 Task: Search one way flight ticket for 1 adult, 6 children, 1 infant in seat and 1 infant on lap in business from Fairbanks: Fairbanks International Airport to Jacksonville: Albert J. Ellis Airport on 5-3-2023. Choice of flights is Singapure airlines. Number of bags: 2 carry on bags. Price is upto 80000. Outbound departure time preference is 19:15.
Action: Mouse moved to (264, 347)
Screenshot: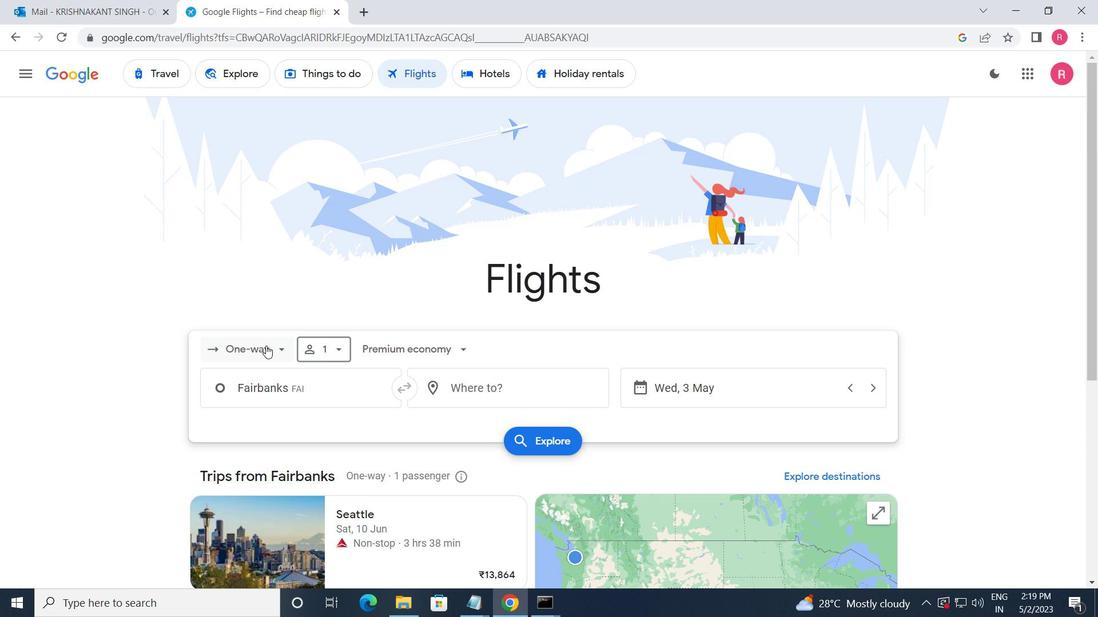 
Action: Mouse pressed left at (264, 347)
Screenshot: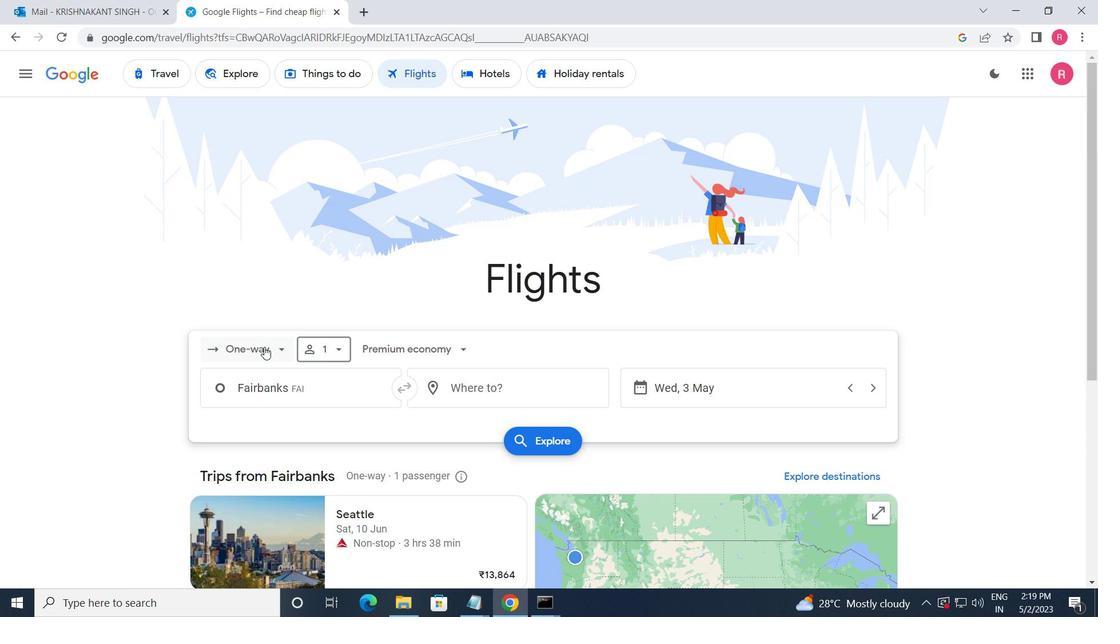 
Action: Mouse moved to (263, 420)
Screenshot: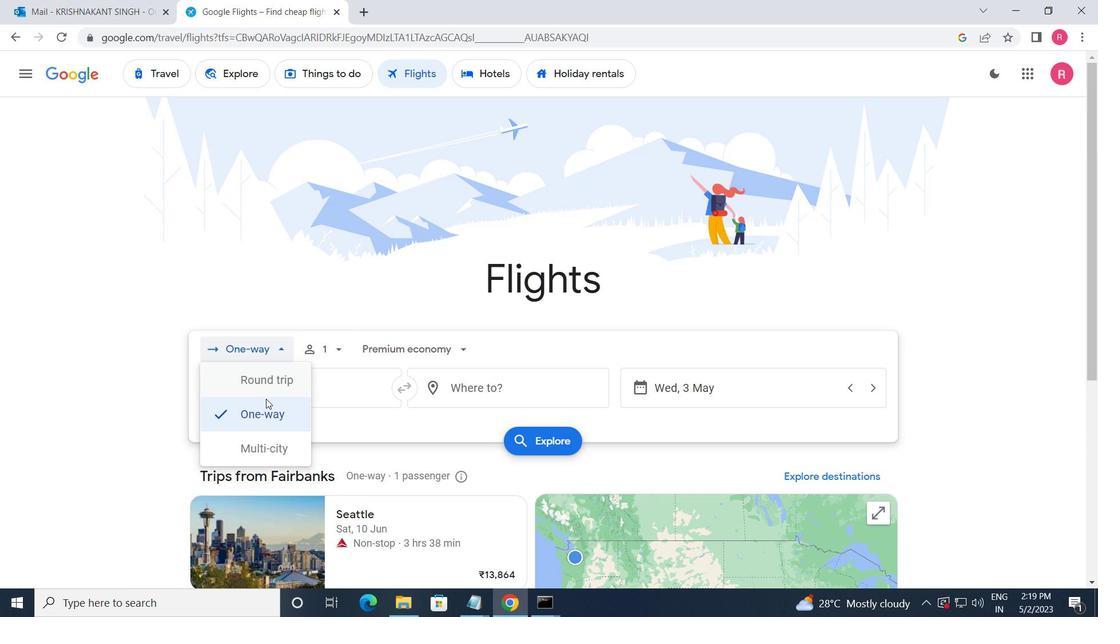 
Action: Mouse pressed left at (263, 420)
Screenshot: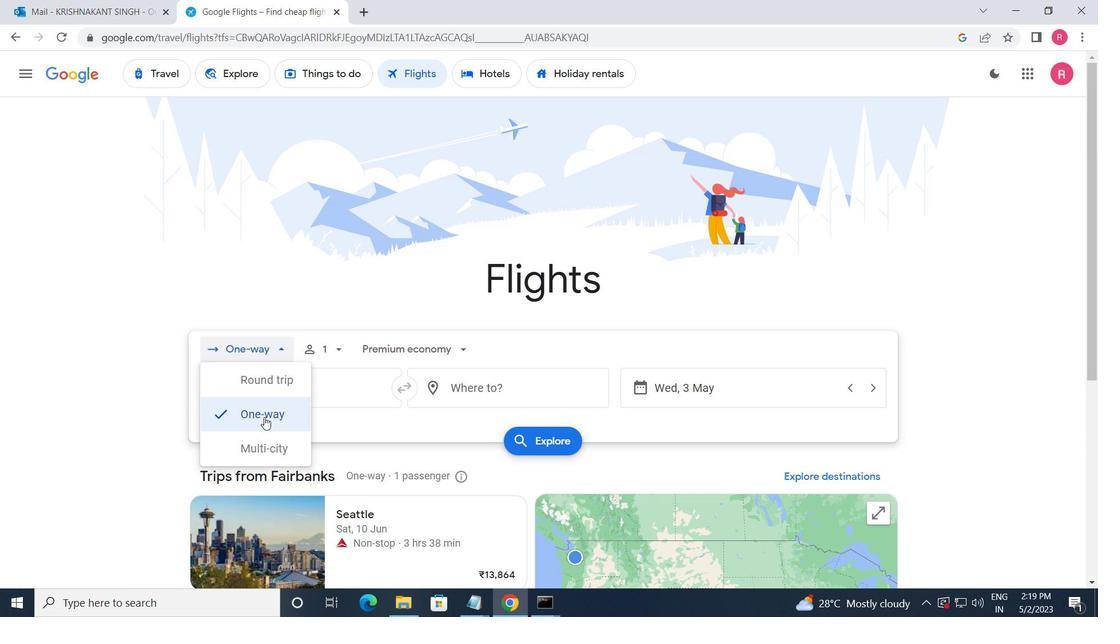 
Action: Mouse moved to (315, 340)
Screenshot: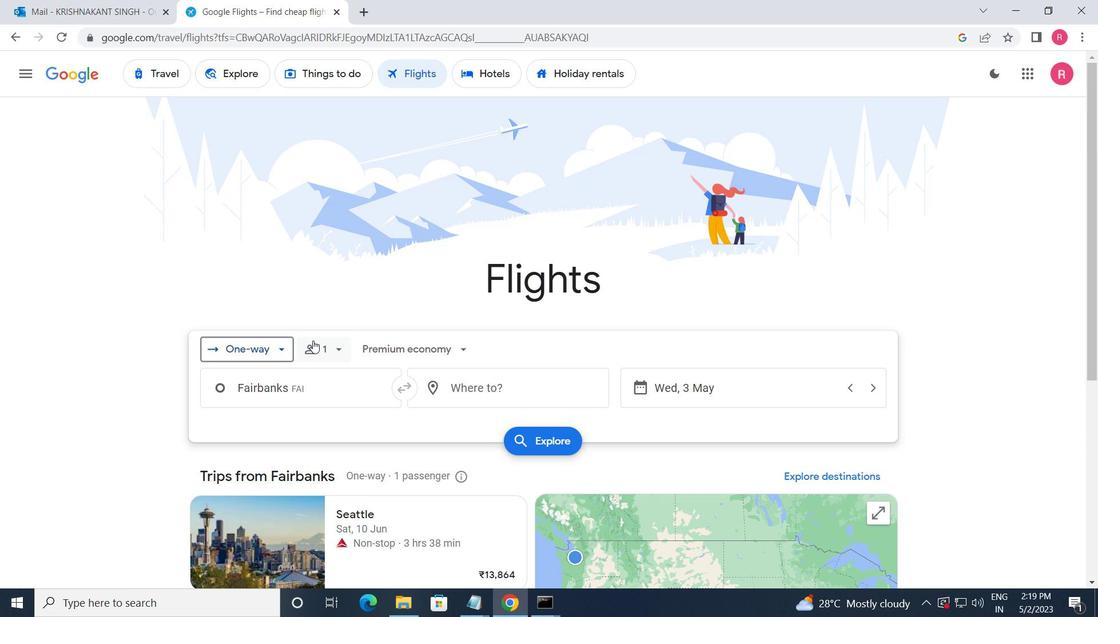 
Action: Mouse pressed left at (315, 340)
Screenshot: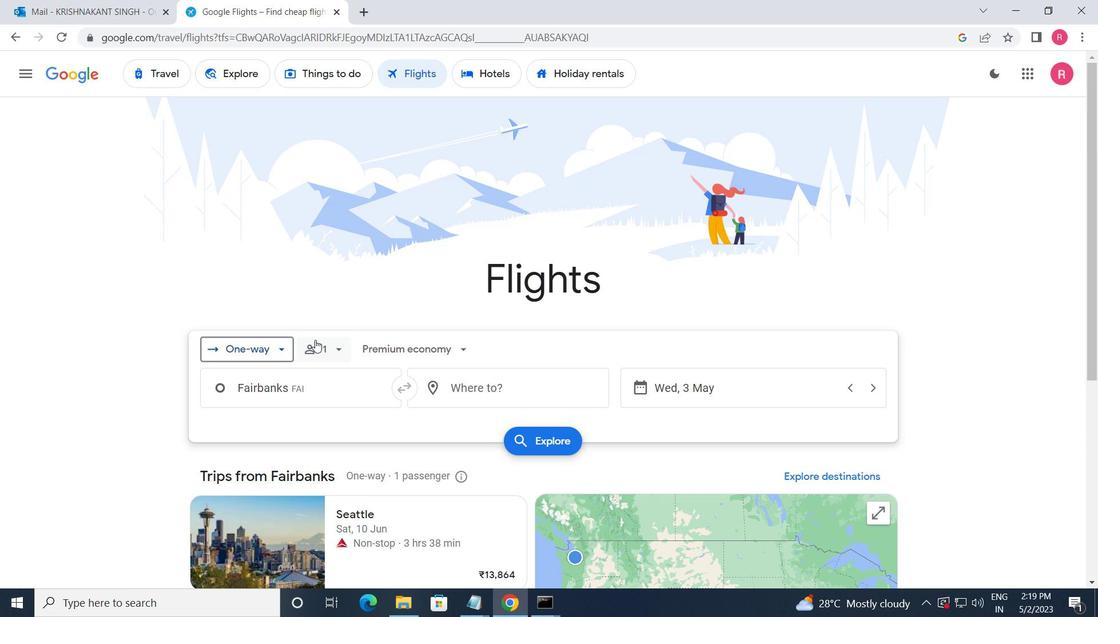
Action: Mouse moved to (447, 427)
Screenshot: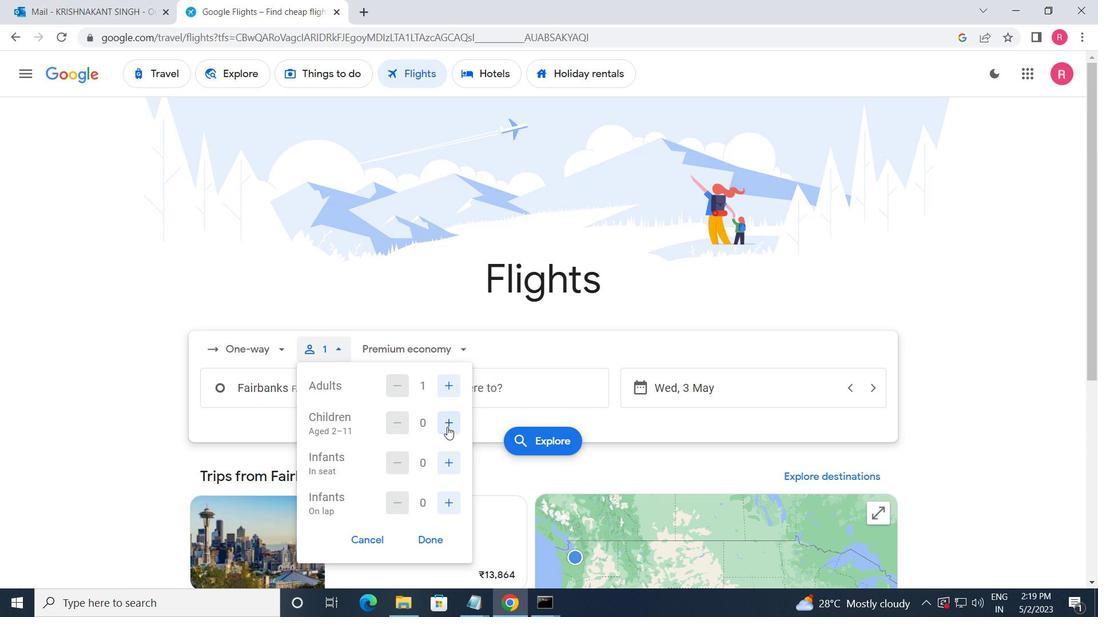 
Action: Mouse pressed left at (447, 427)
Screenshot: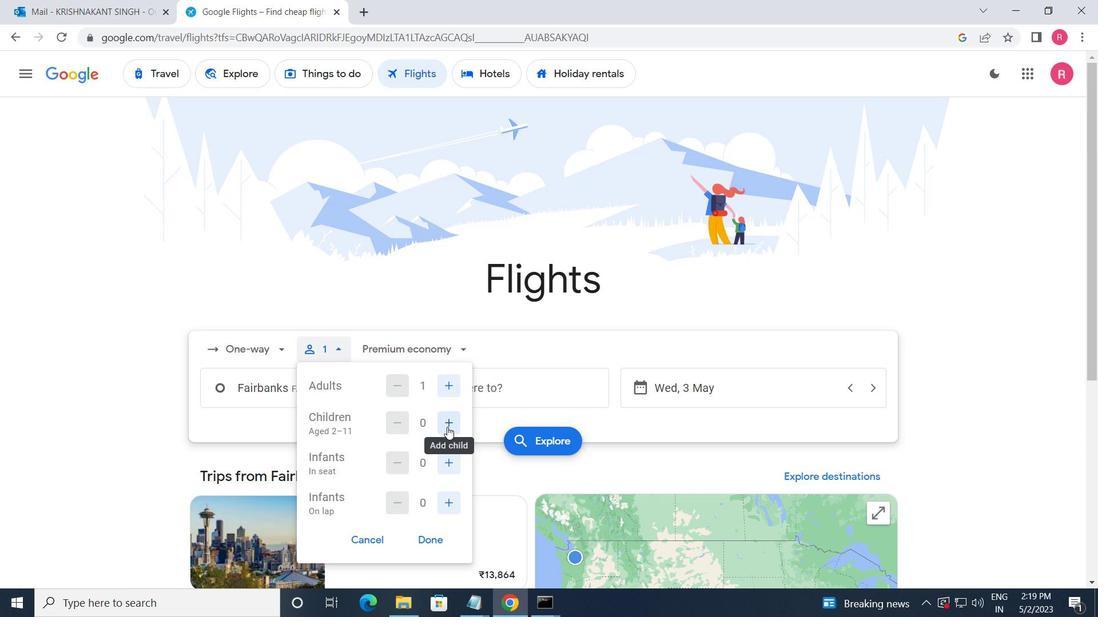 
Action: Mouse pressed left at (447, 427)
Screenshot: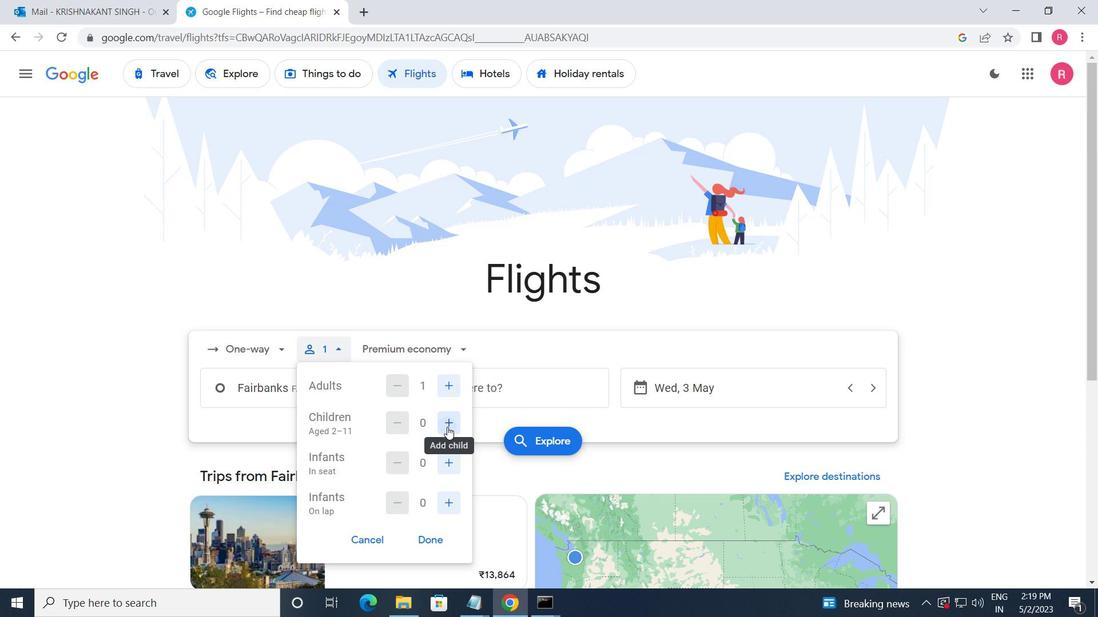 
Action: Mouse pressed left at (447, 427)
Screenshot: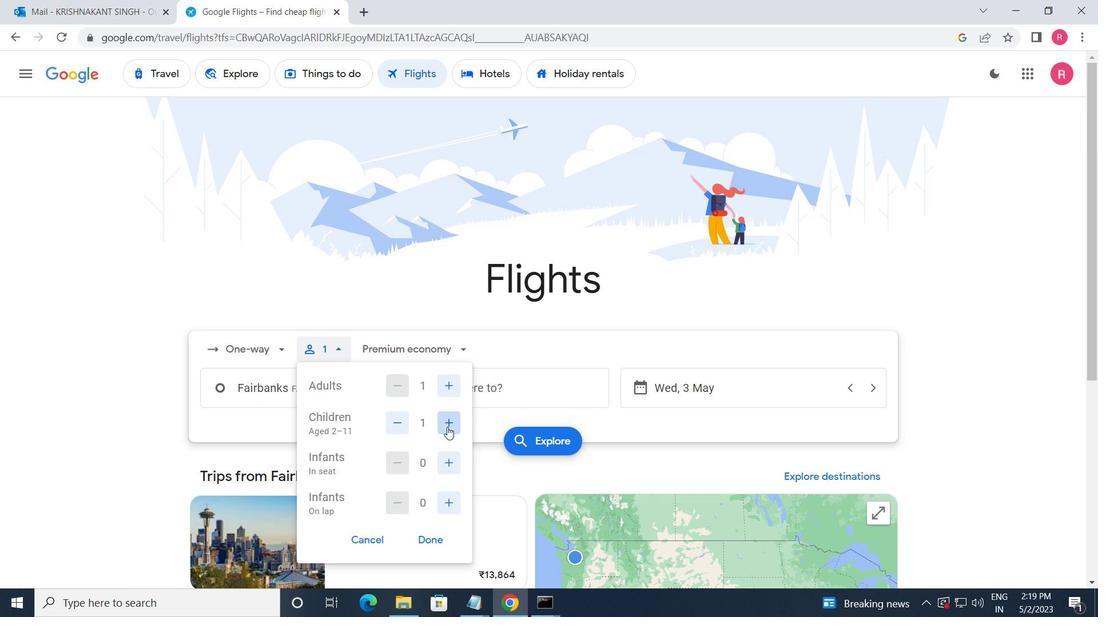 
Action: Mouse pressed left at (447, 427)
Screenshot: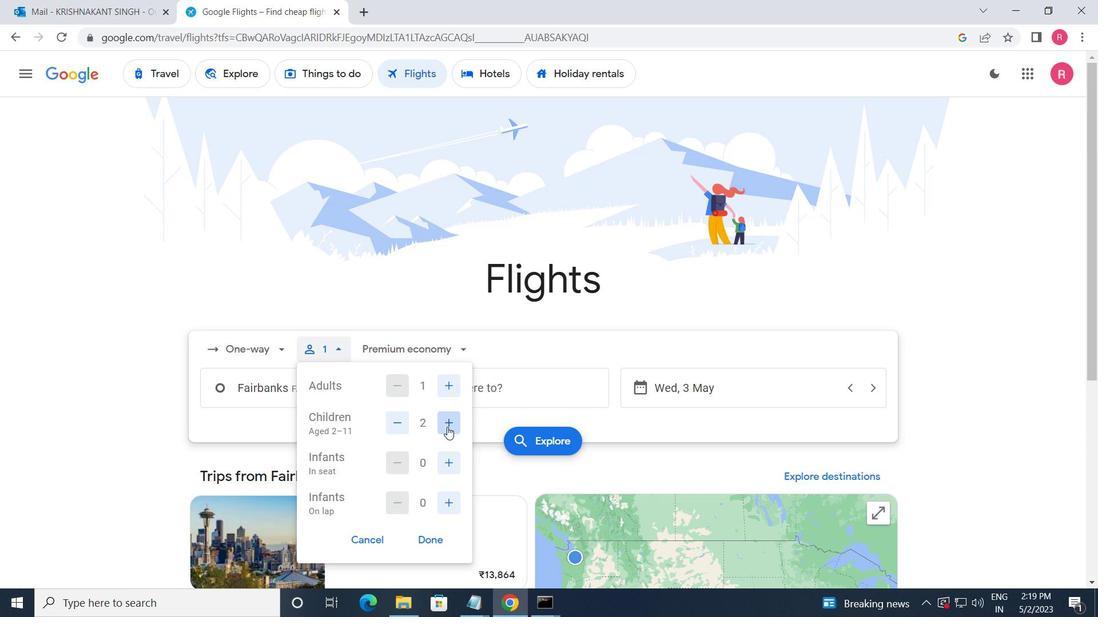 
Action: Mouse pressed left at (447, 427)
Screenshot: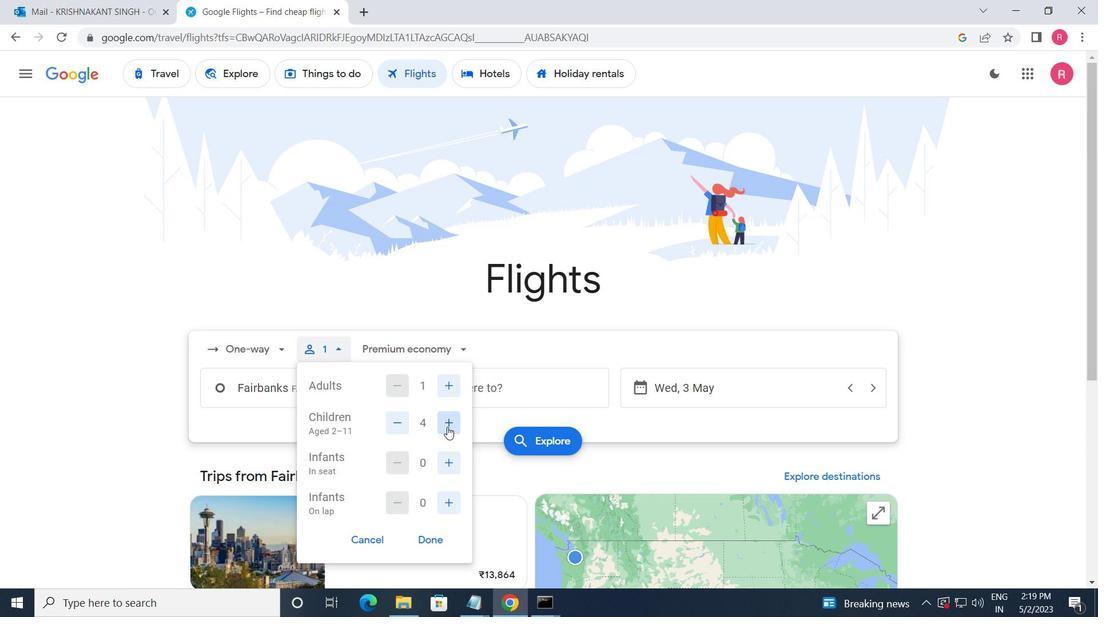 
Action: Mouse pressed left at (447, 427)
Screenshot: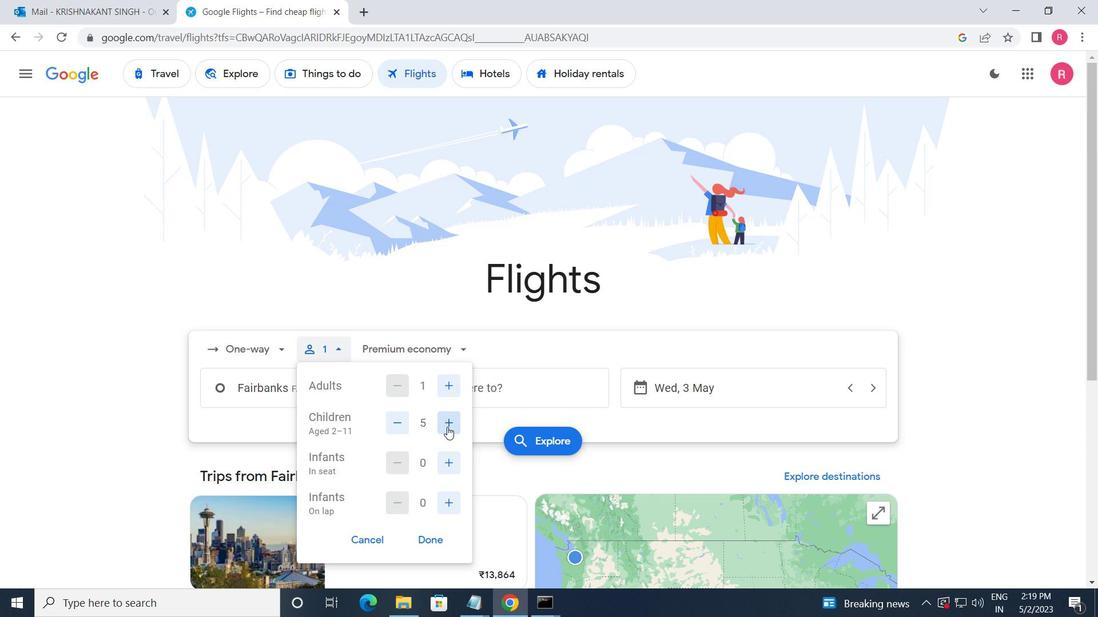 
Action: Mouse moved to (457, 456)
Screenshot: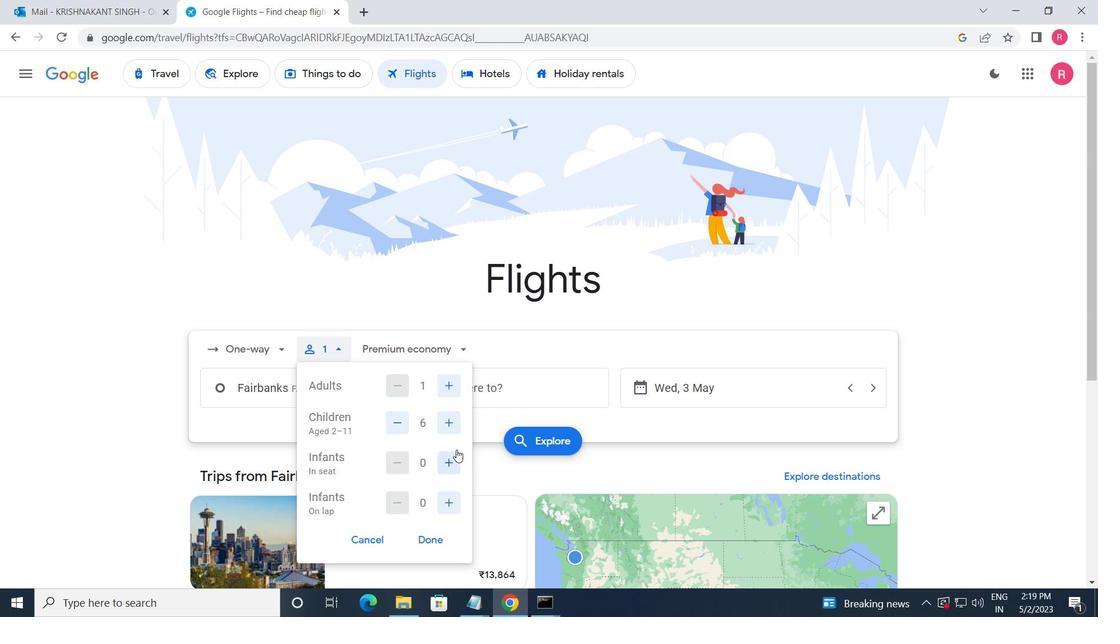 
Action: Mouse pressed left at (457, 456)
Screenshot: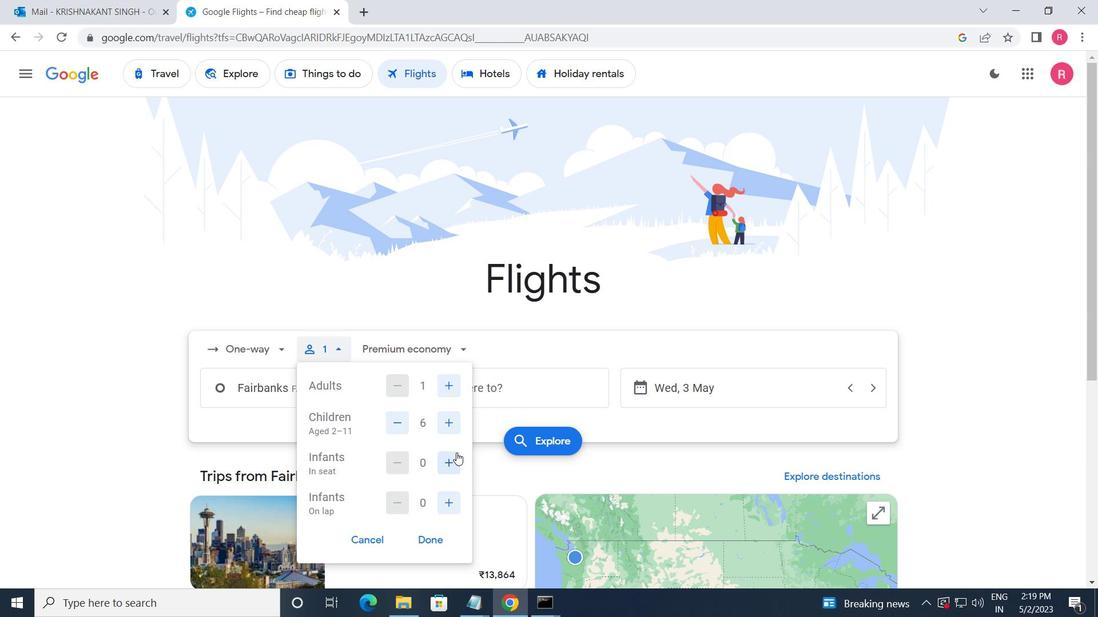 
Action: Mouse moved to (445, 505)
Screenshot: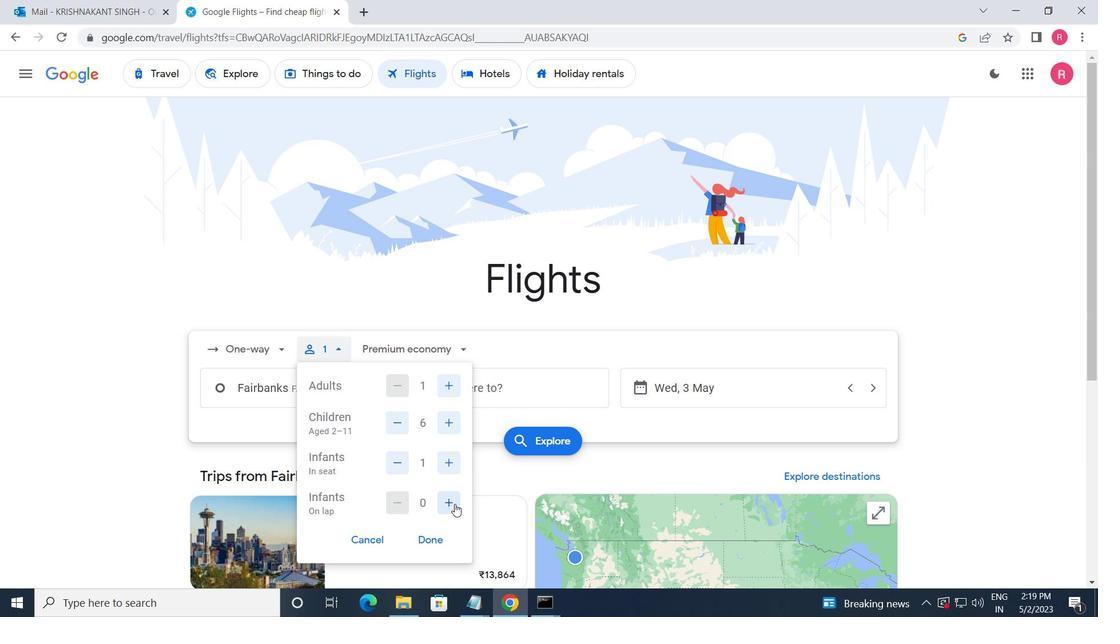 
Action: Mouse pressed left at (445, 505)
Screenshot: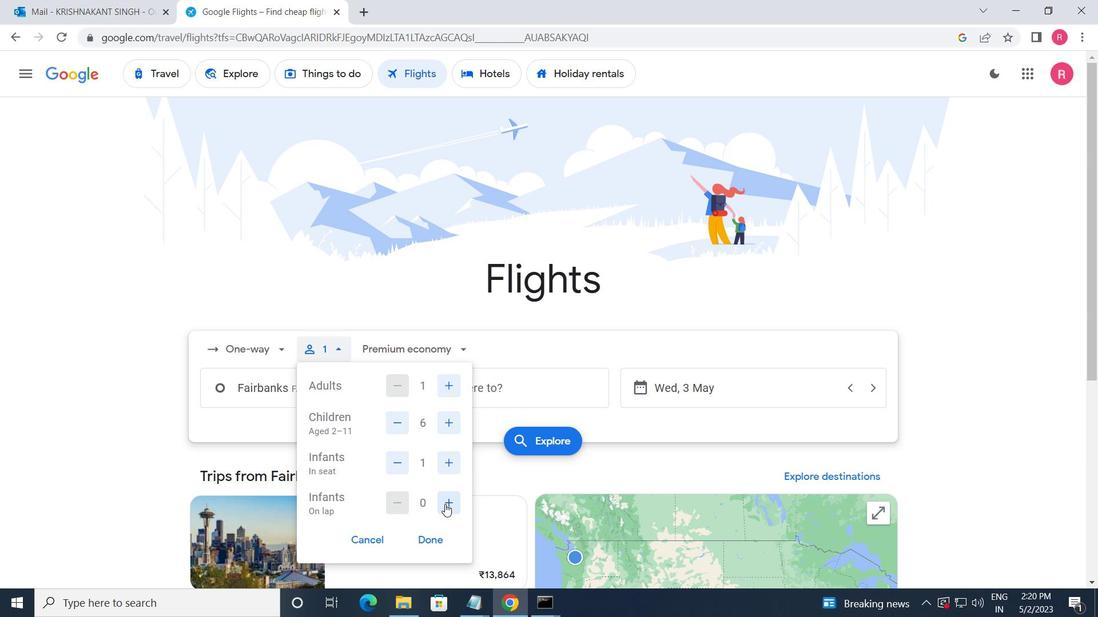 
Action: Mouse moved to (436, 539)
Screenshot: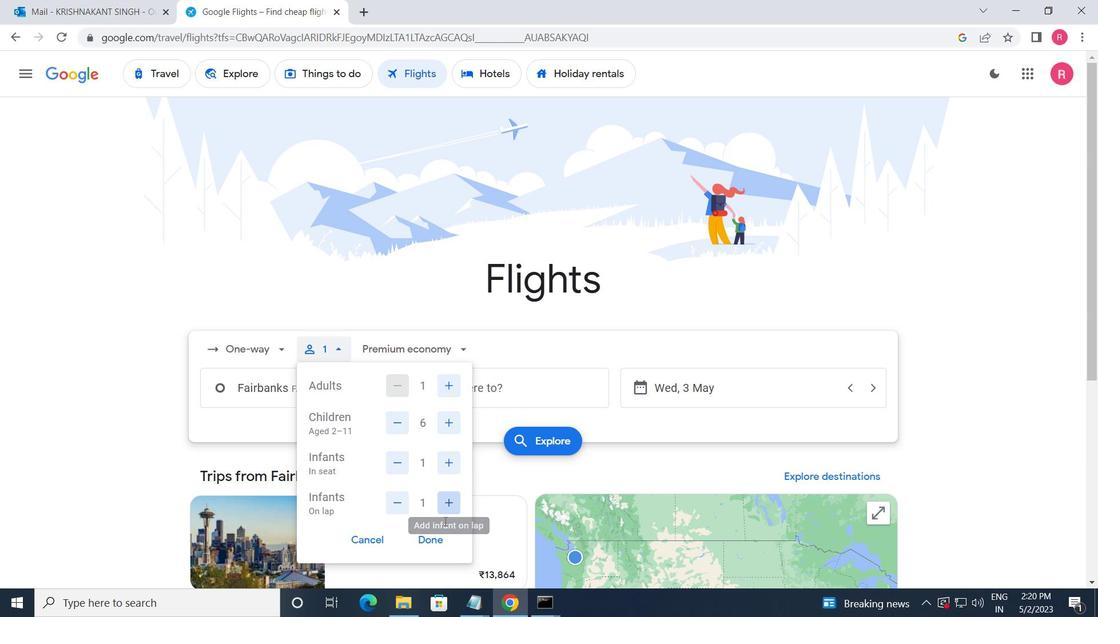 
Action: Mouse pressed left at (436, 539)
Screenshot: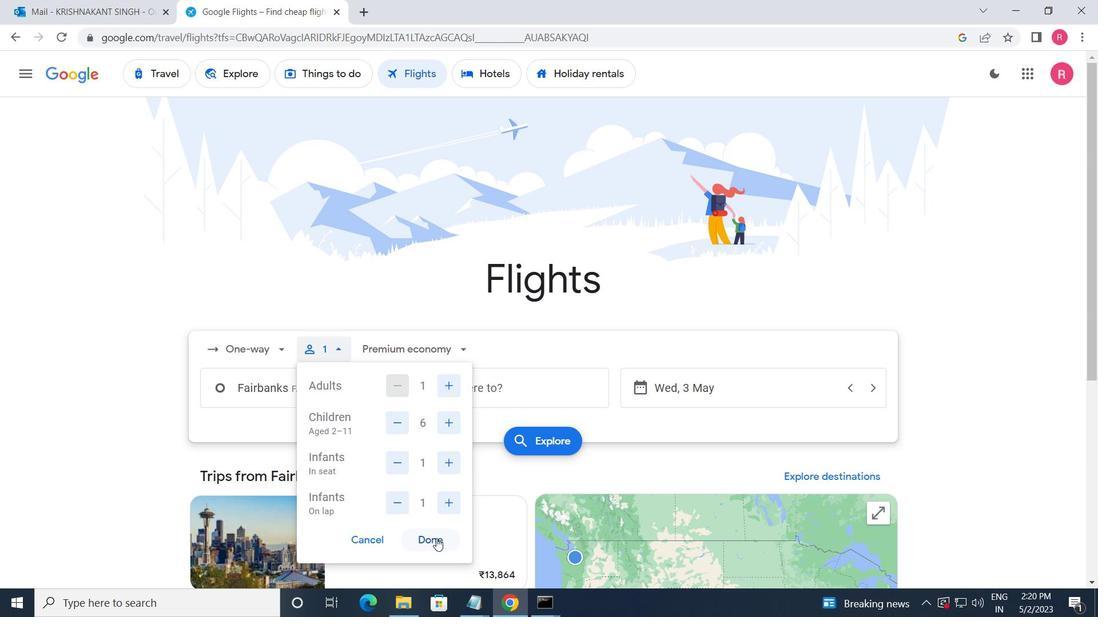 
Action: Mouse moved to (419, 359)
Screenshot: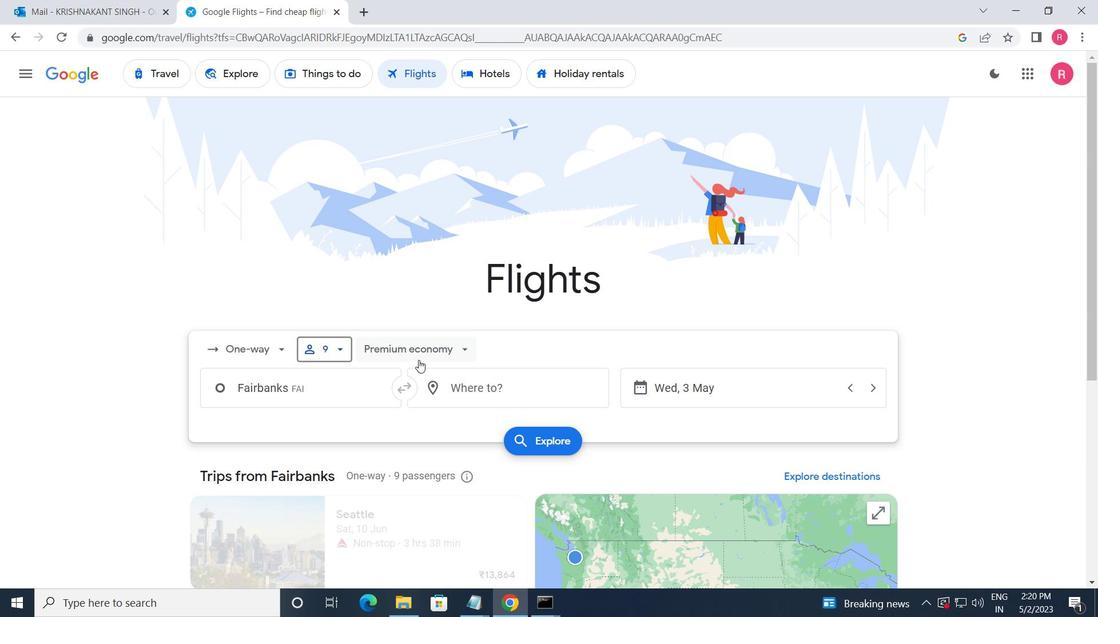 
Action: Mouse pressed left at (419, 359)
Screenshot: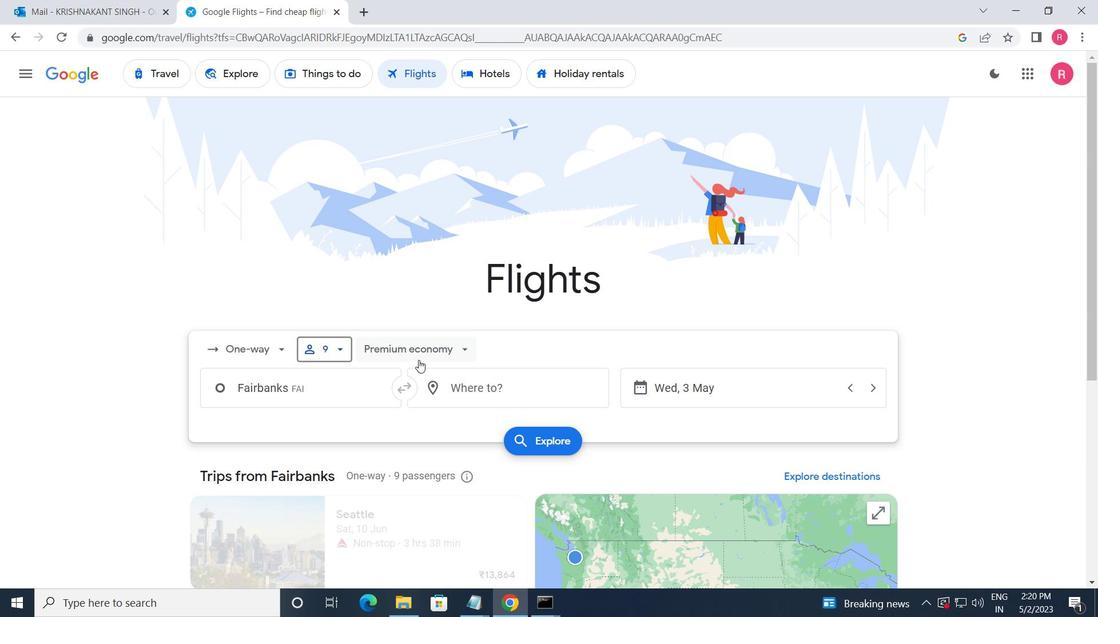 
Action: Mouse moved to (414, 452)
Screenshot: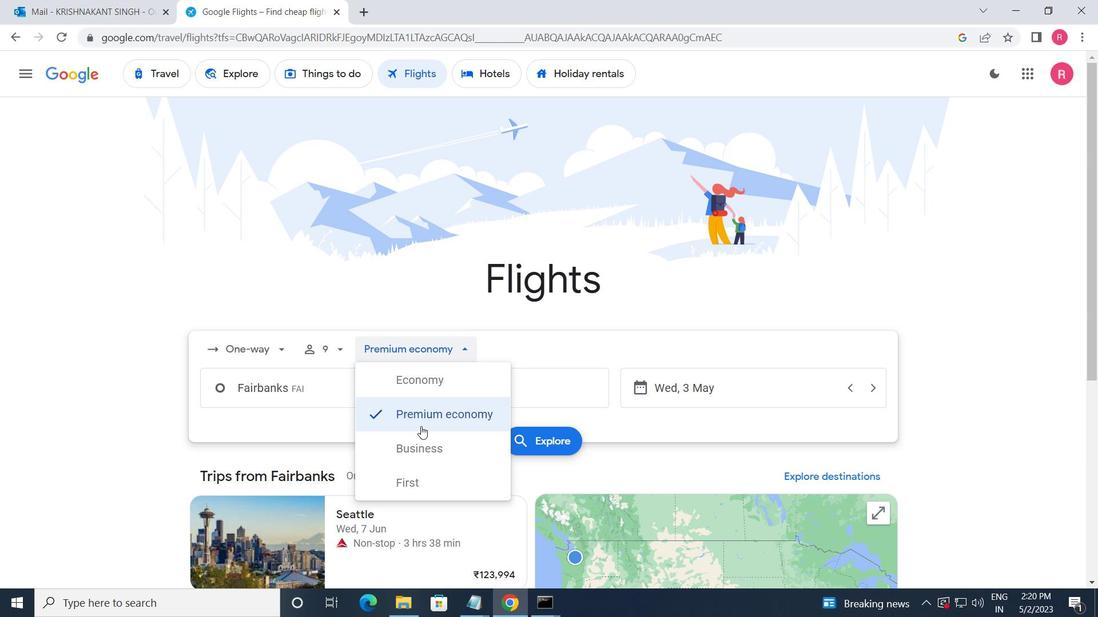 
Action: Mouse pressed left at (414, 452)
Screenshot: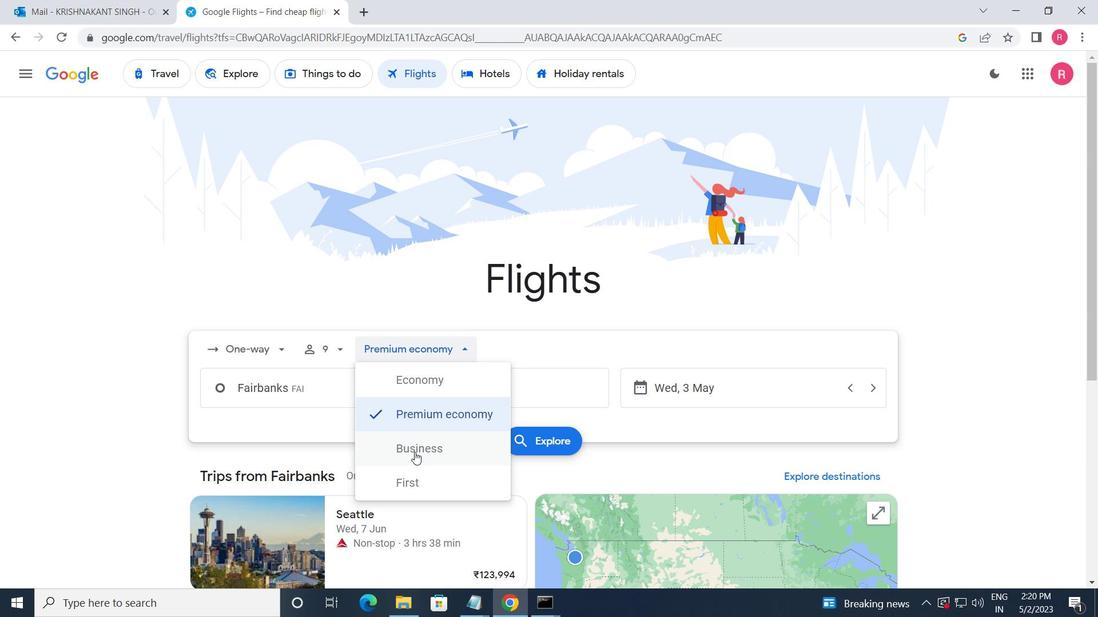 
Action: Mouse moved to (360, 388)
Screenshot: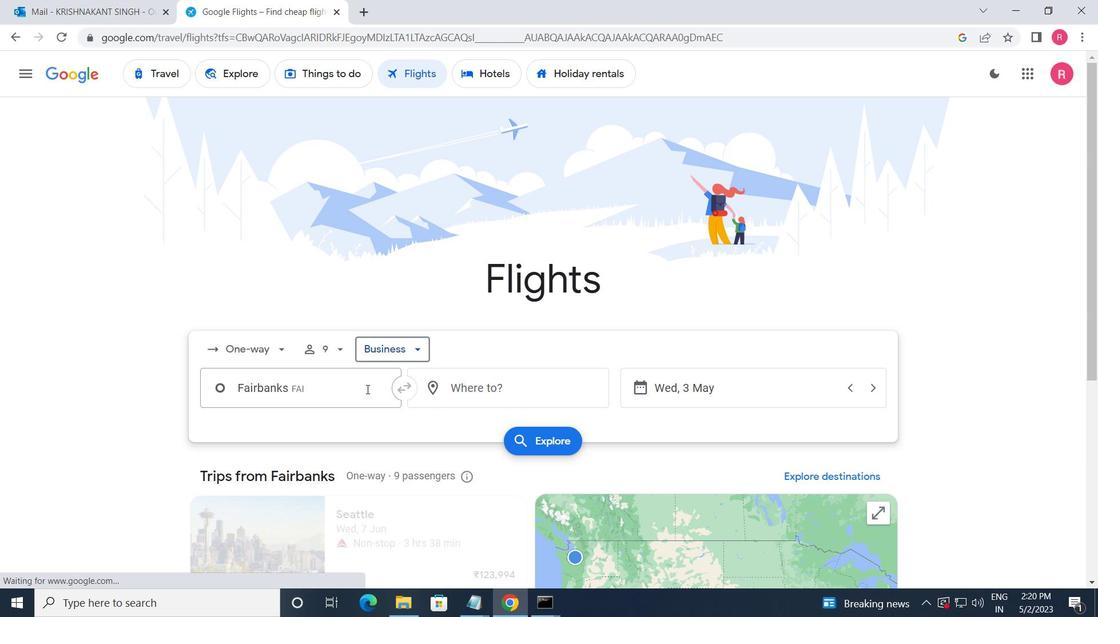 
Action: Mouse pressed left at (360, 388)
Screenshot: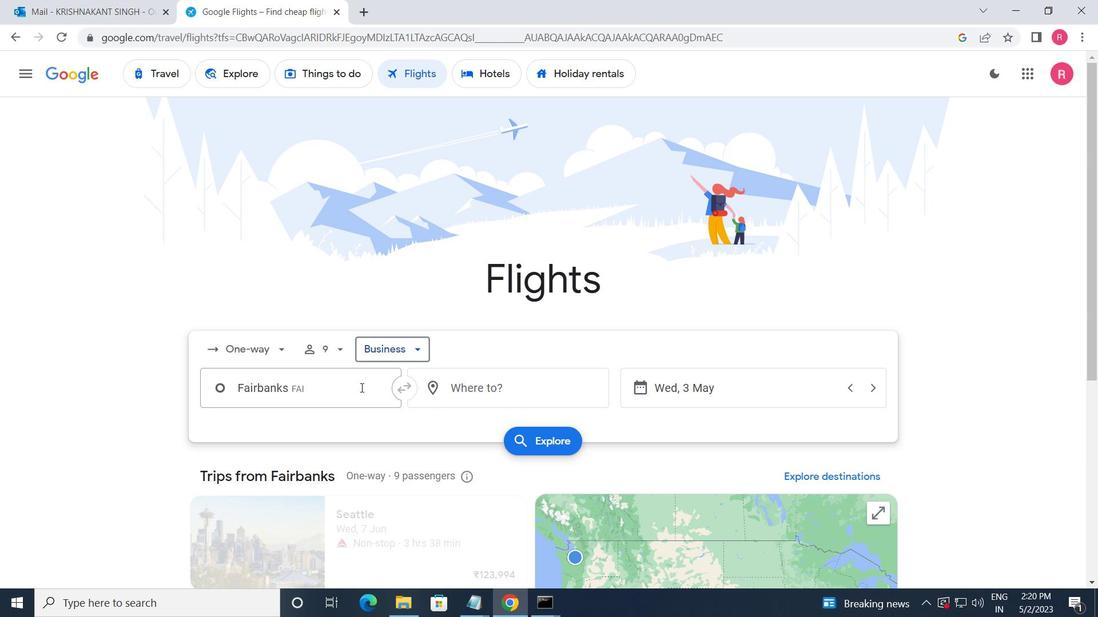 
Action: Mouse moved to (352, 460)
Screenshot: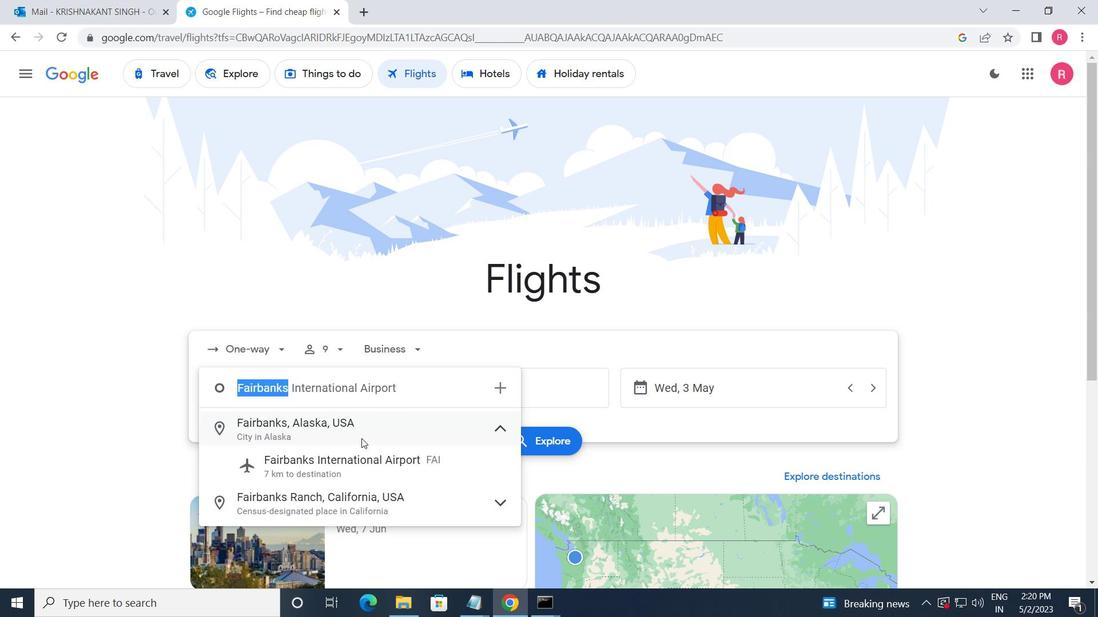 
Action: Mouse pressed left at (352, 460)
Screenshot: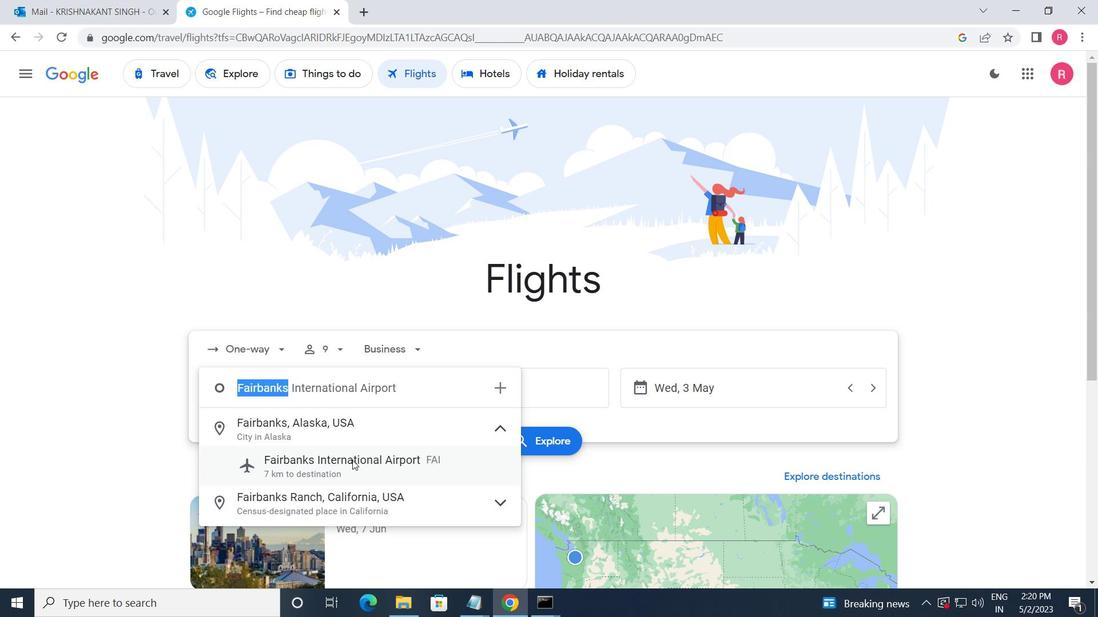 
Action: Mouse moved to (466, 397)
Screenshot: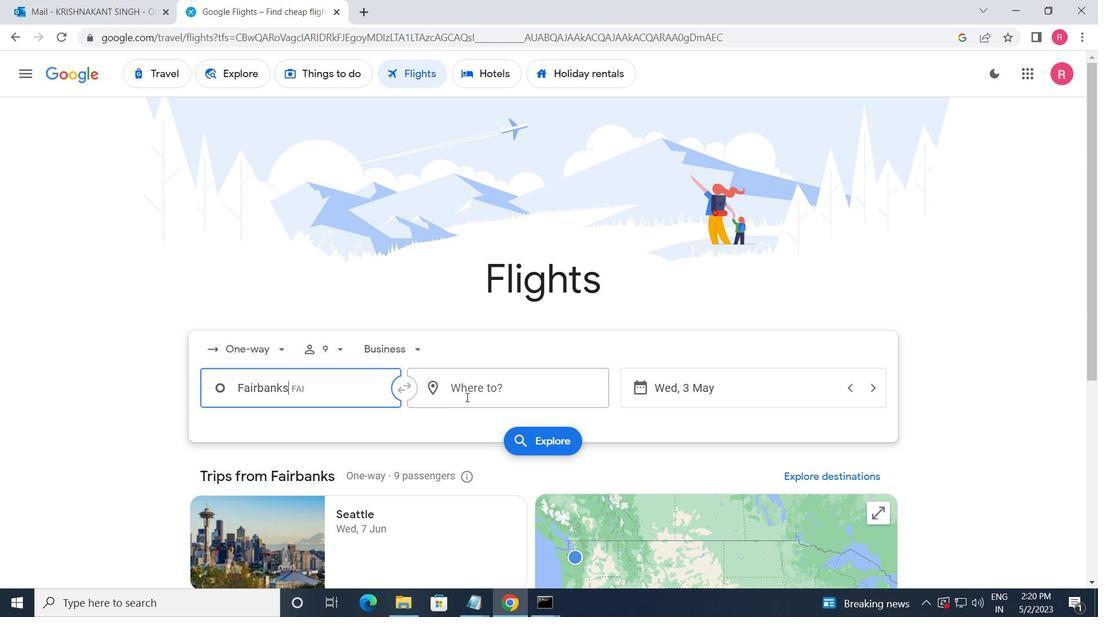 
Action: Mouse pressed left at (466, 397)
Screenshot: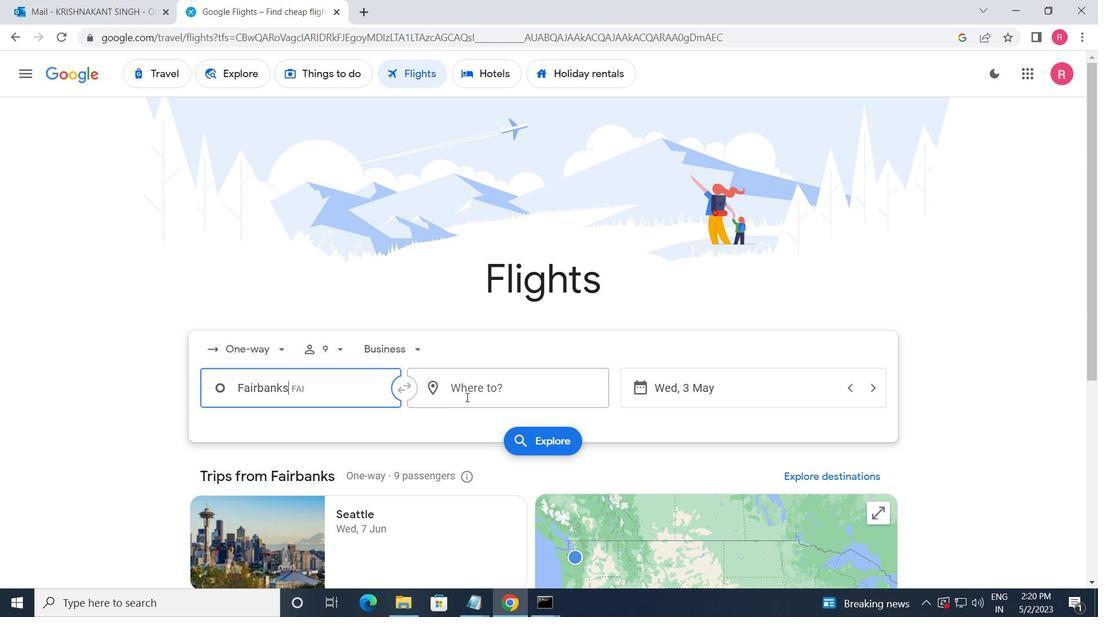 
Action: Mouse moved to (477, 530)
Screenshot: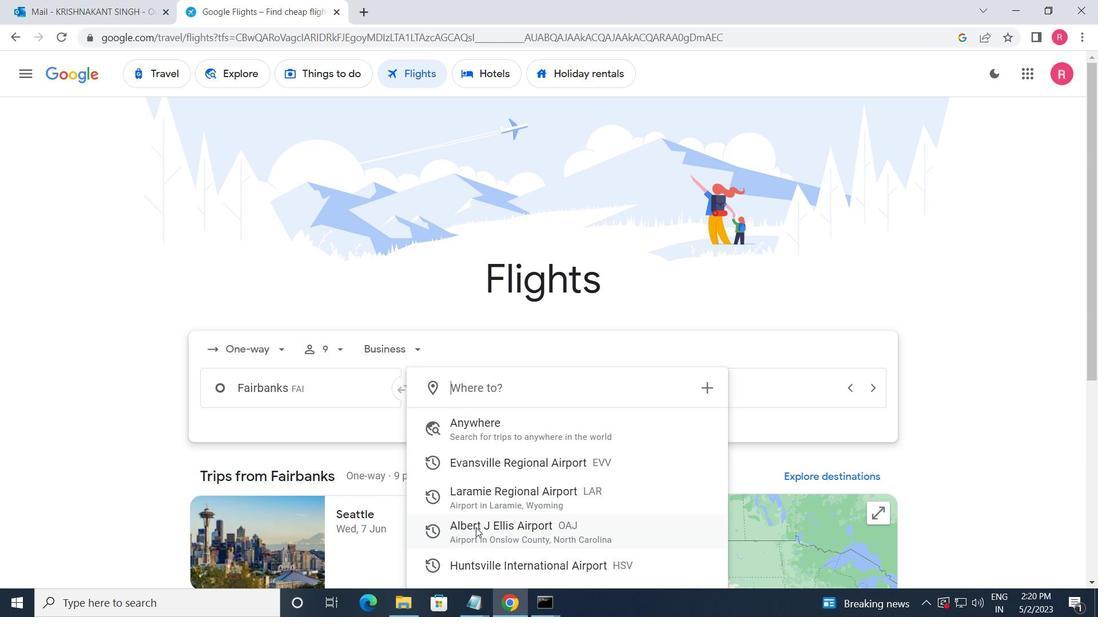 
Action: Mouse pressed left at (477, 530)
Screenshot: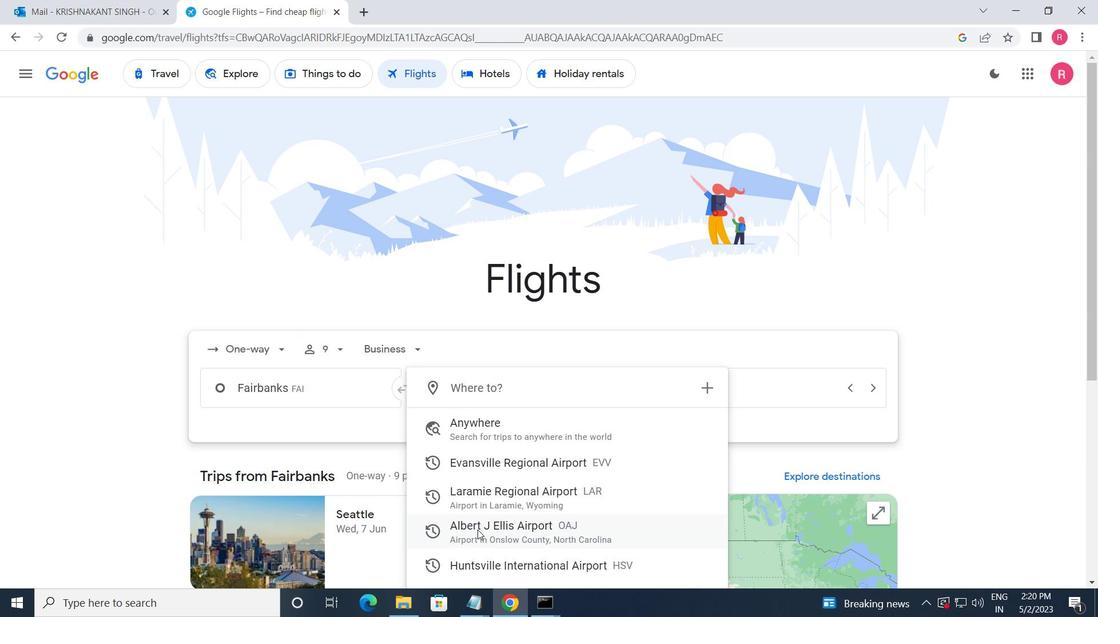 
Action: Mouse moved to (726, 390)
Screenshot: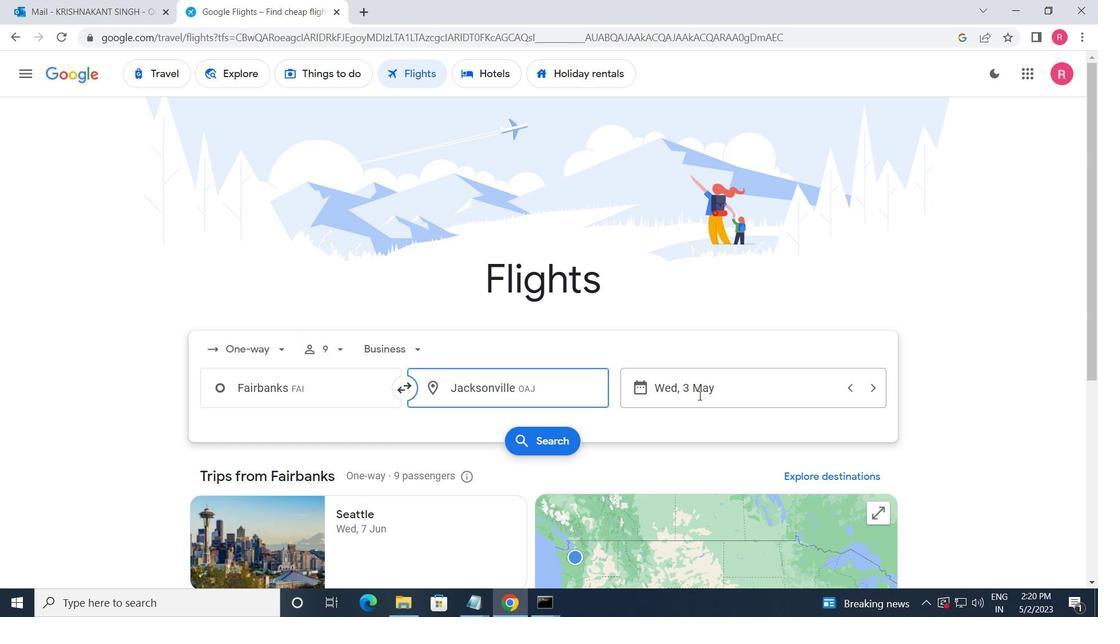 
Action: Mouse pressed left at (726, 390)
Screenshot: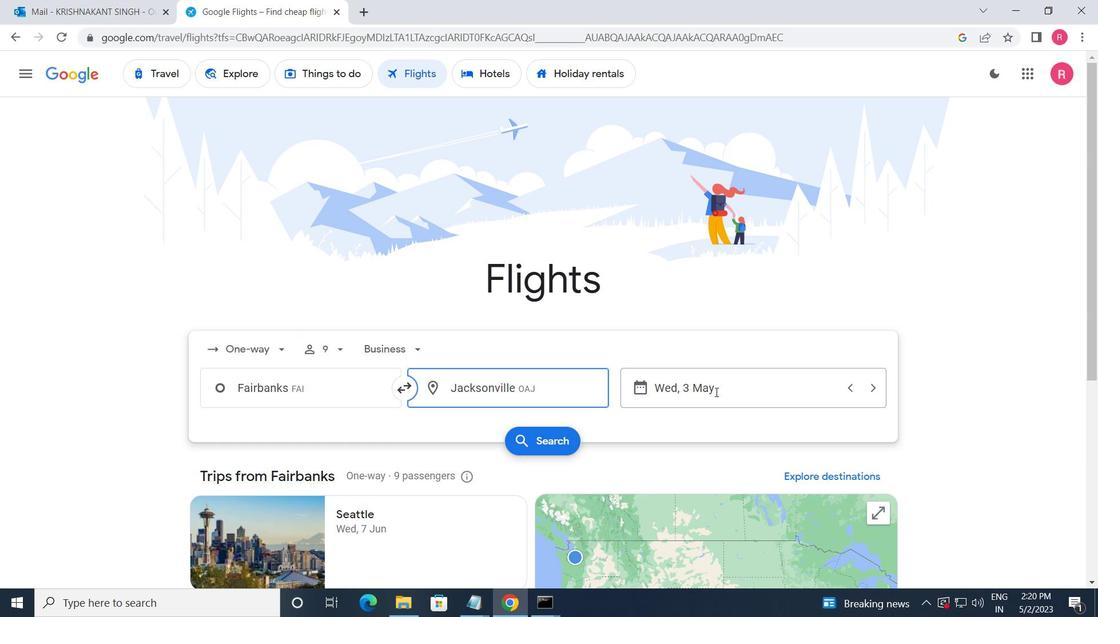
Action: Mouse moved to (482, 335)
Screenshot: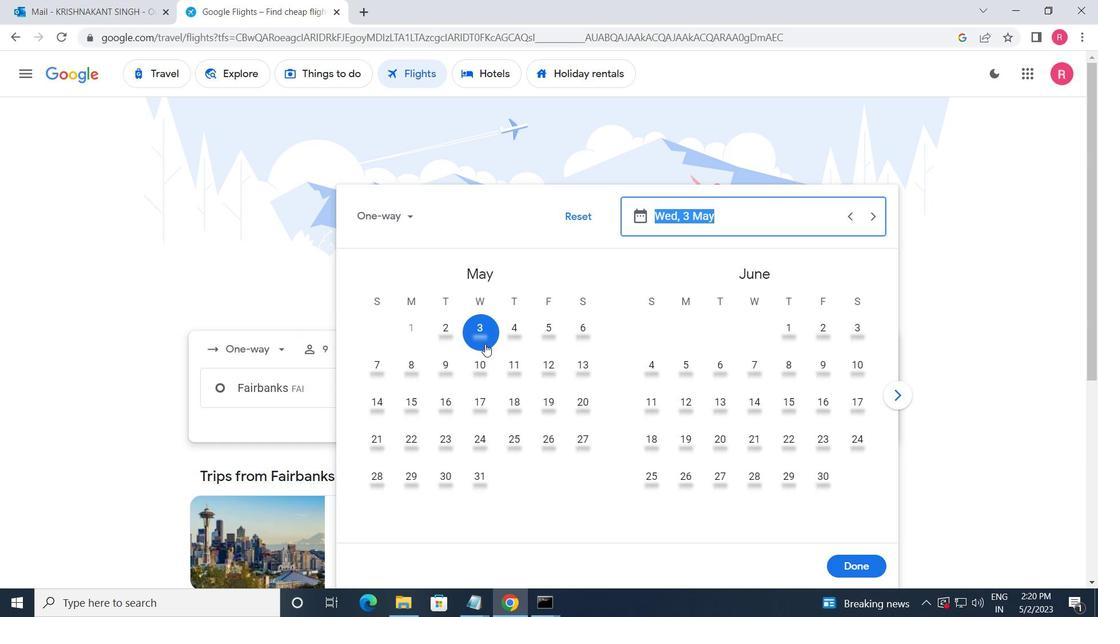 
Action: Mouse pressed left at (482, 335)
Screenshot: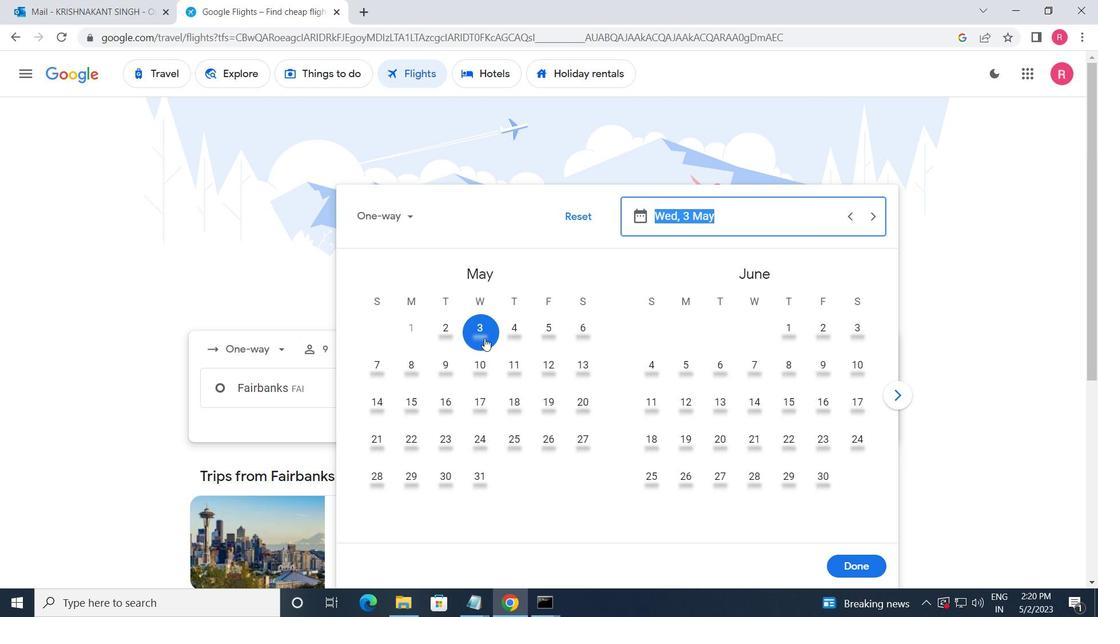 
Action: Mouse moved to (845, 577)
Screenshot: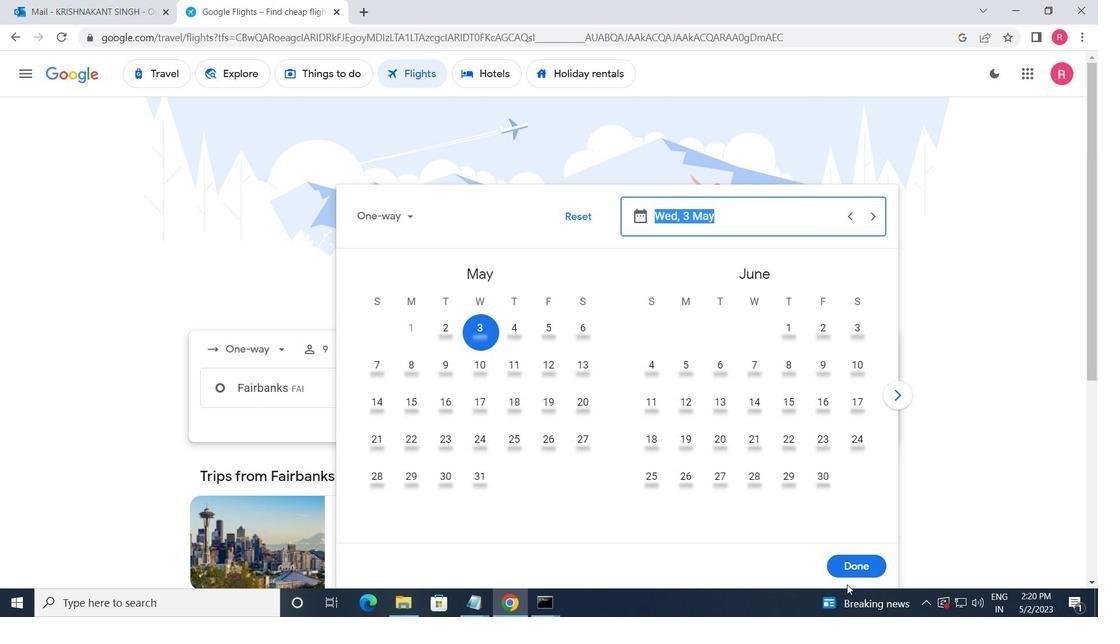 
Action: Mouse pressed left at (845, 577)
Screenshot: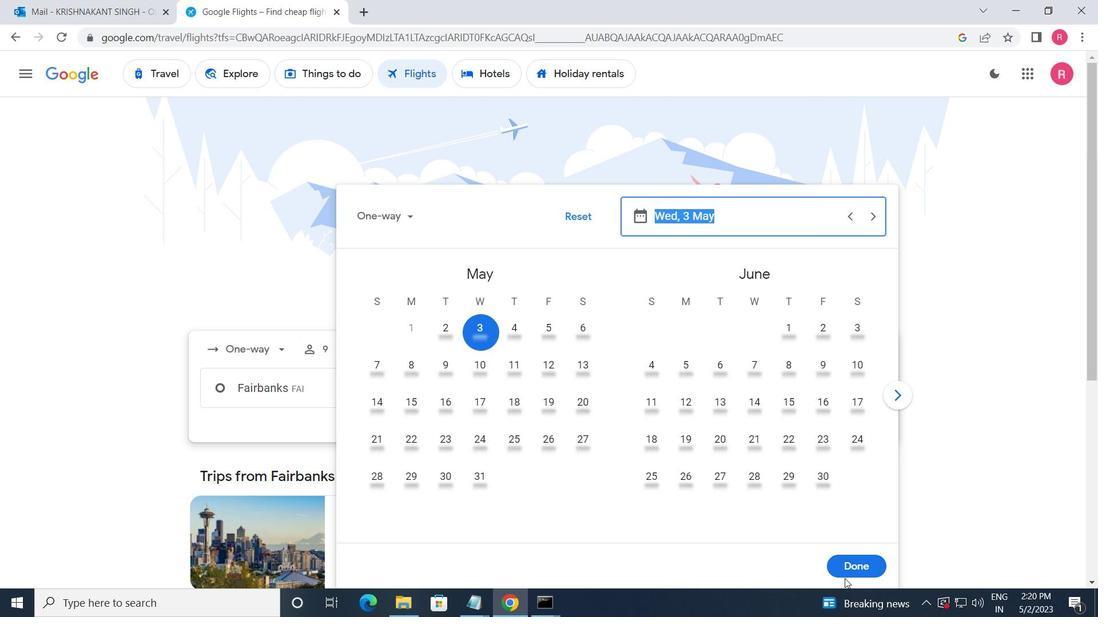 
Action: Mouse moved to (538, 435)
Screenshot: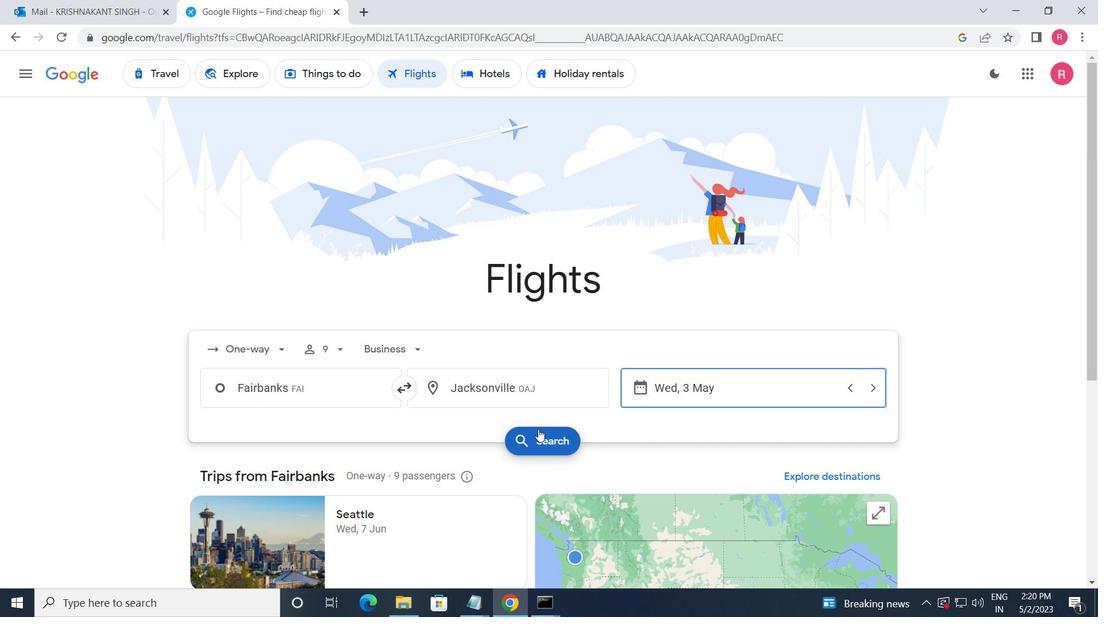 
Action: Mouse pressed left at (538, 435)
Screenshot: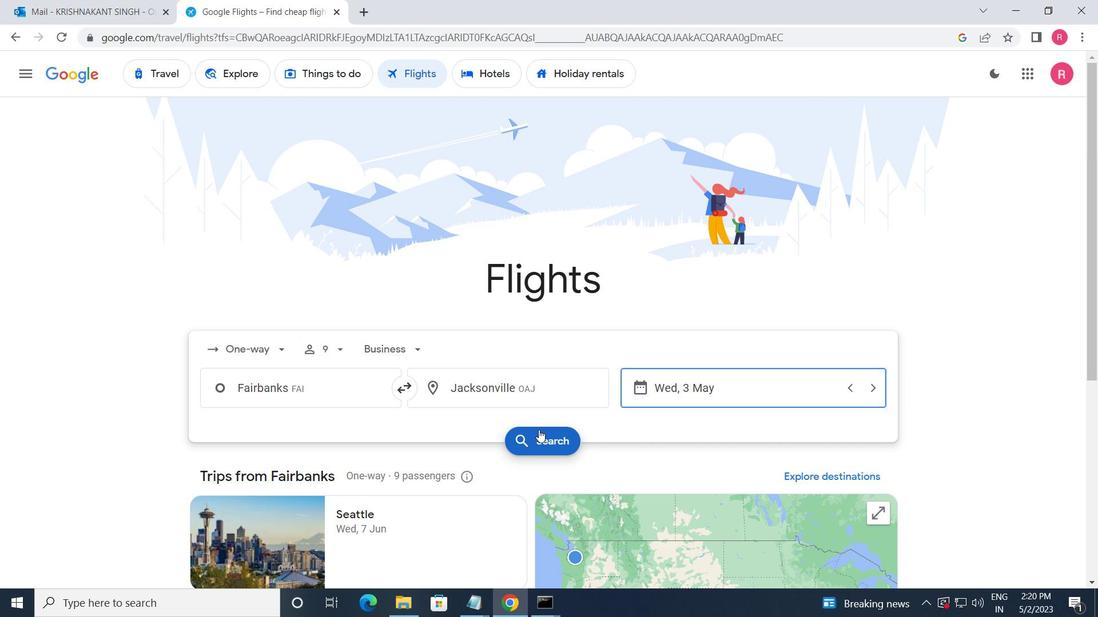 
Action: Mouse moved to (205, 210)
Screenshot: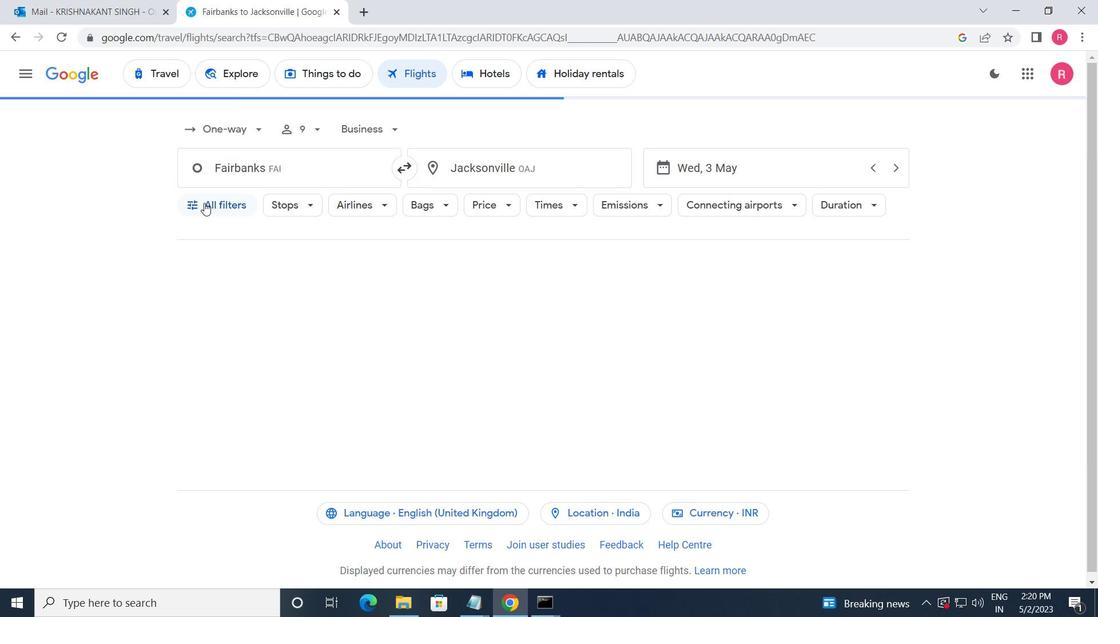
Action: Mouse pressed left at (205, 210)
Screenshot: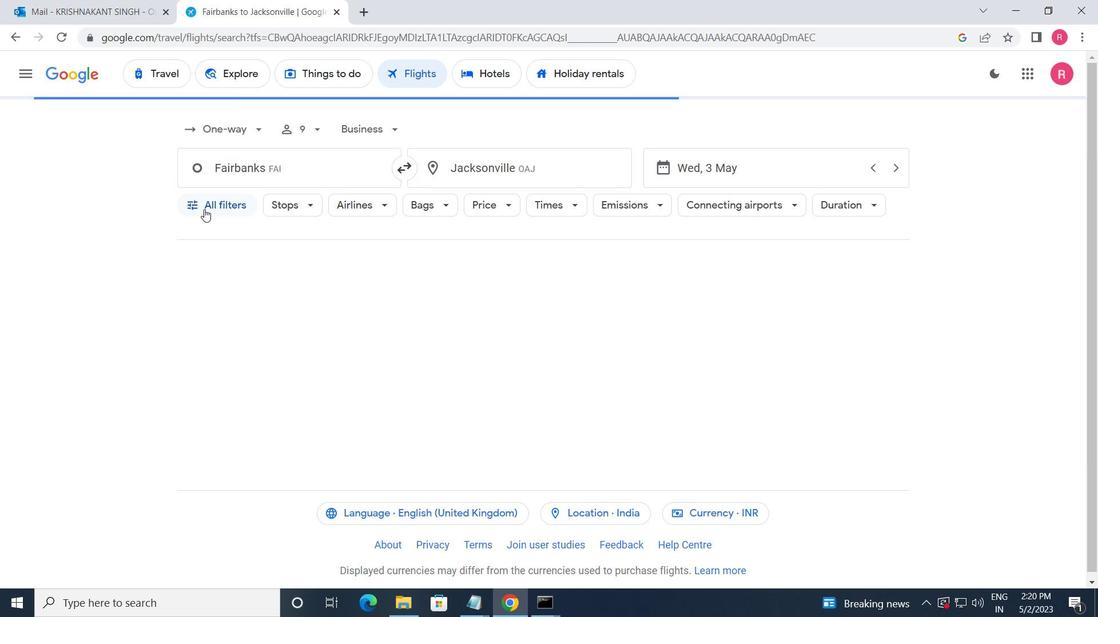 
Action: Mouse moved to (251, 308)
Screenshot: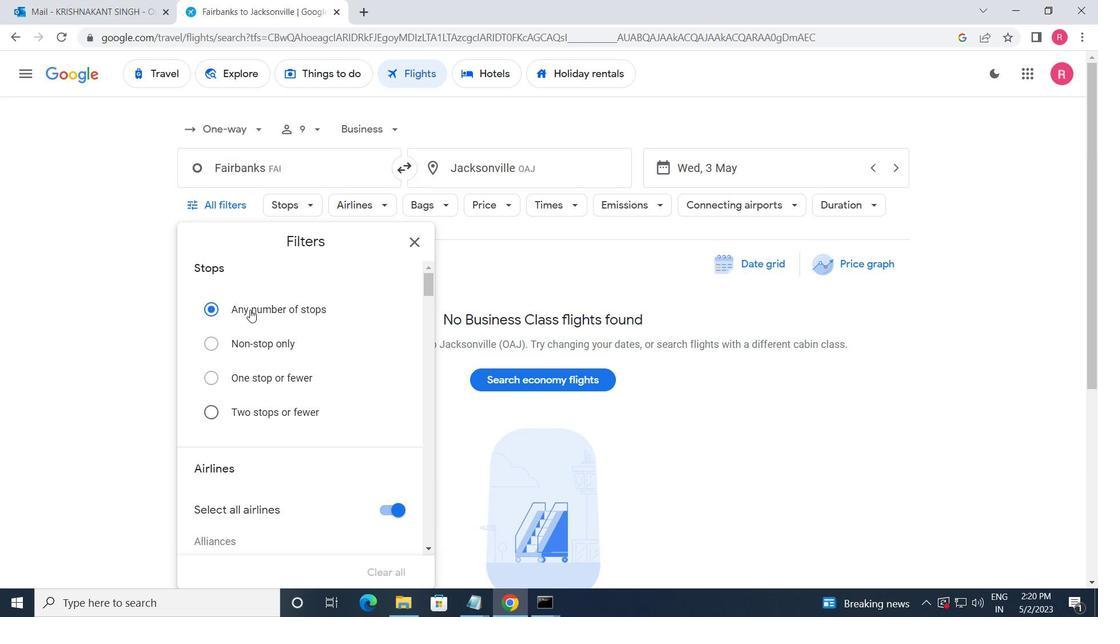 
Action: Mouse scrolled (251, 308) with delta (0, 0)
Screenshot: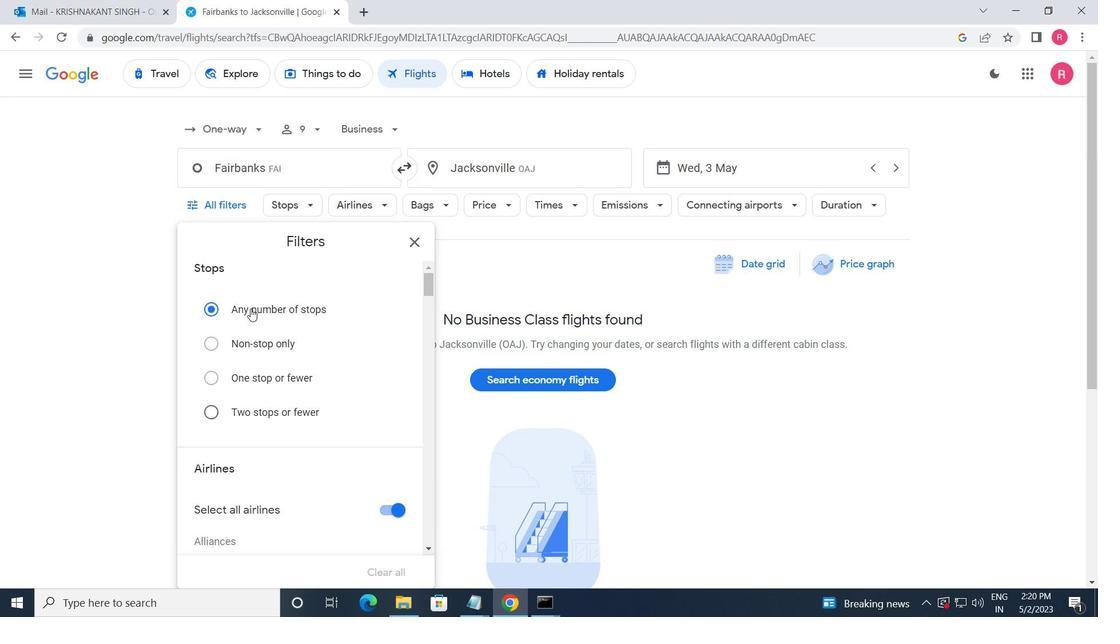 
Action: Mouse scrolled (251, 308) with delta (0, 0)
Screenshot: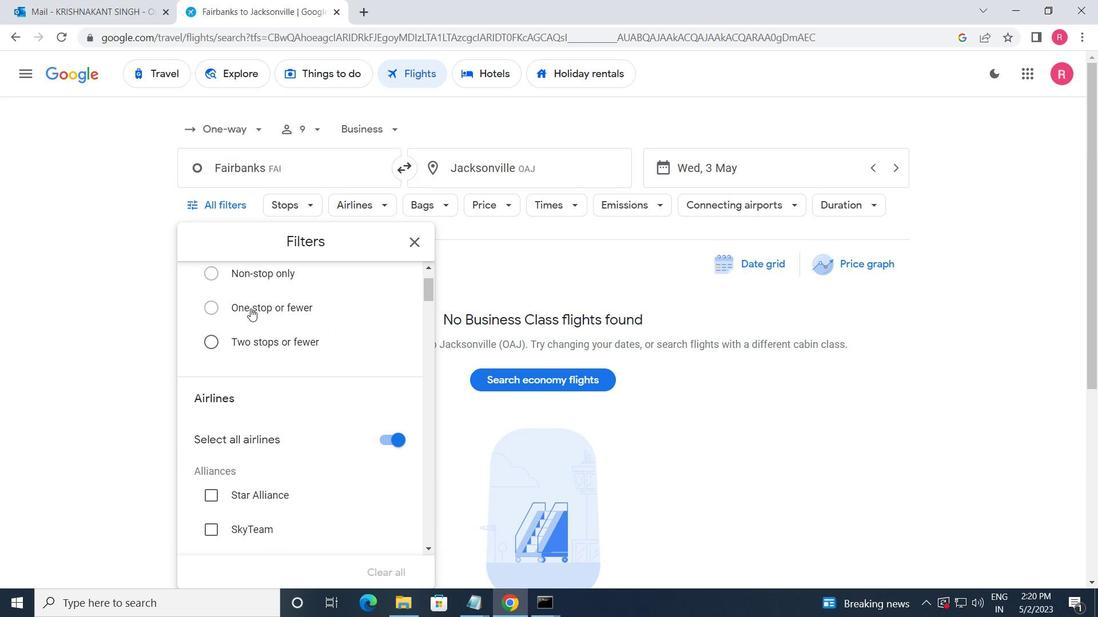 
Action: Mouse scrolled (251, 308) with delta (0, 0)
Screenshot: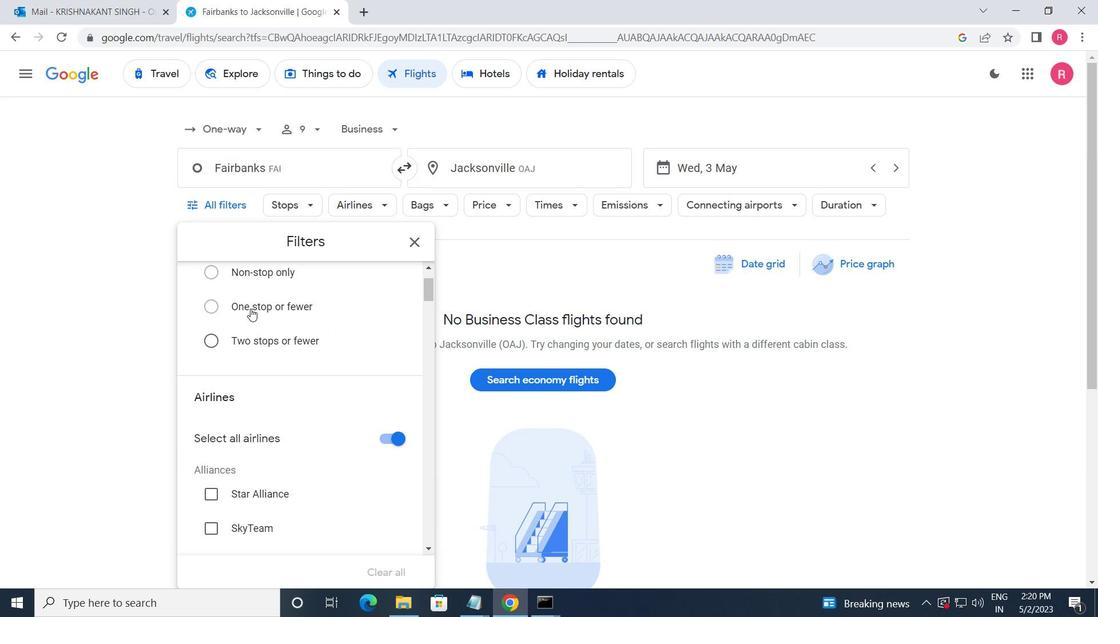 
Action: Mouse scrolled (251, 308) with delta (0, 0)
Screenshot: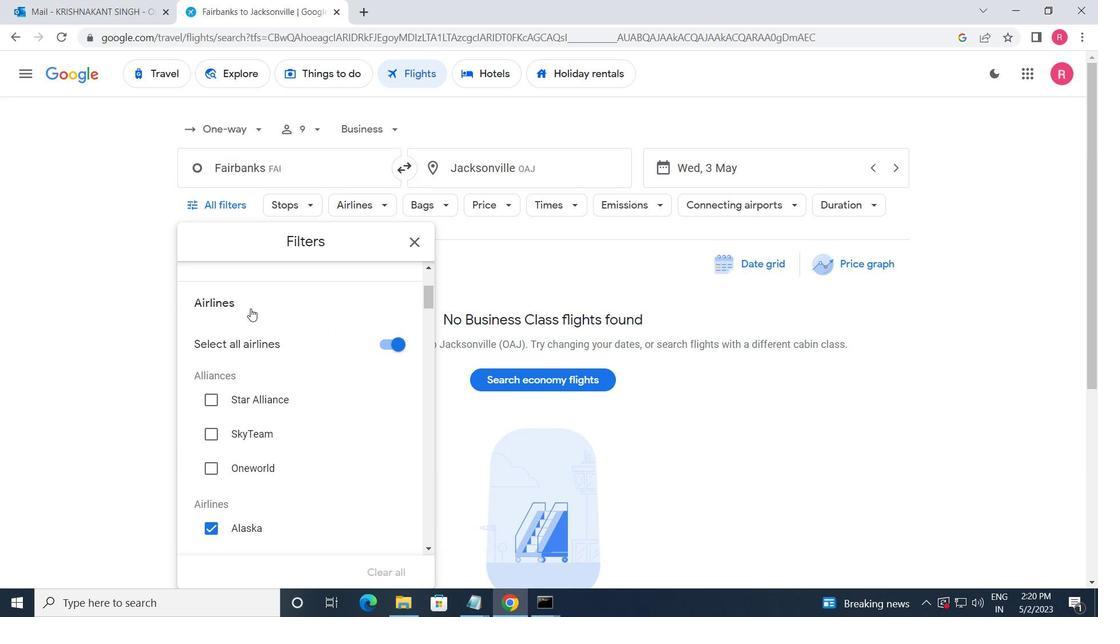 
Action: Mouse scrolled (251, 308) with delta (0, 0)
Screenshot: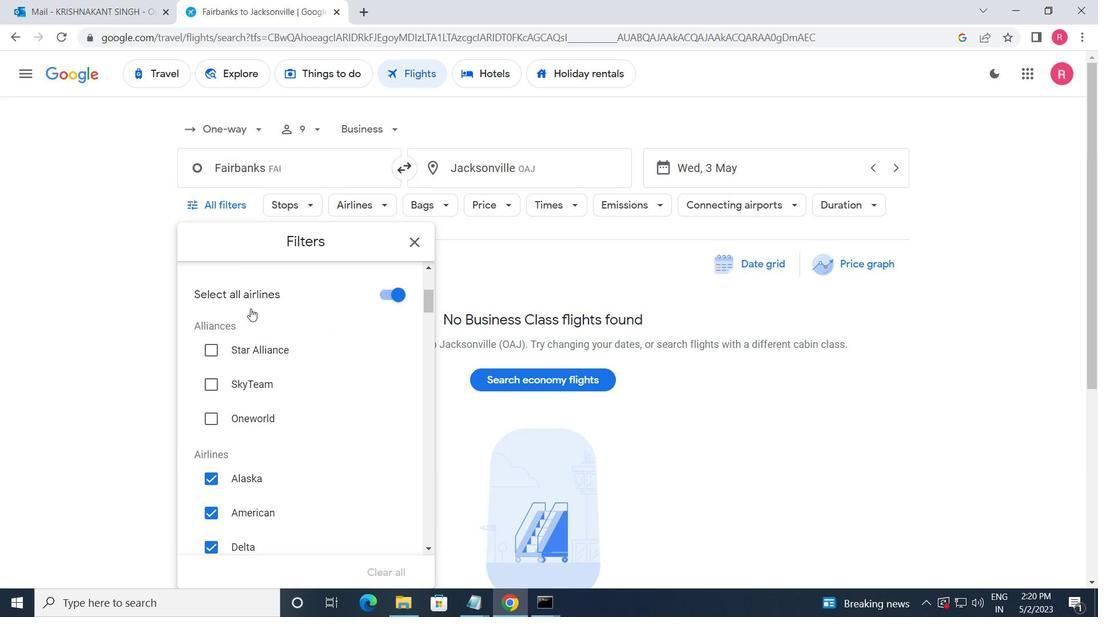
Action: Mouse scrolled (251, 308) with delta (0, 0)
Screenshot: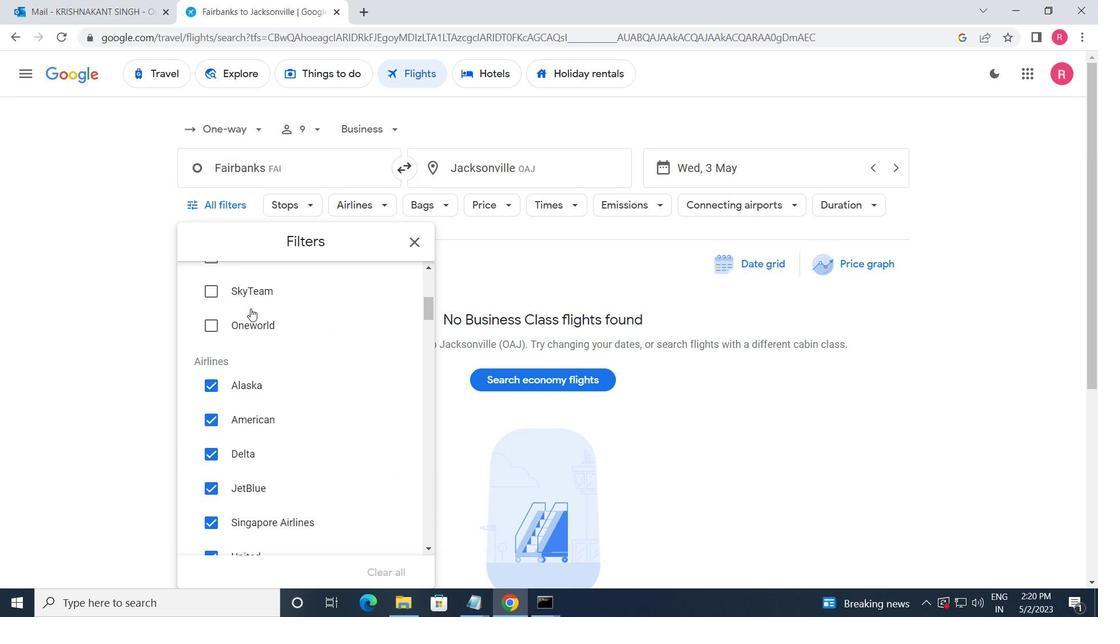 
Action: Mouse moved to (366, 408)
Screenshot: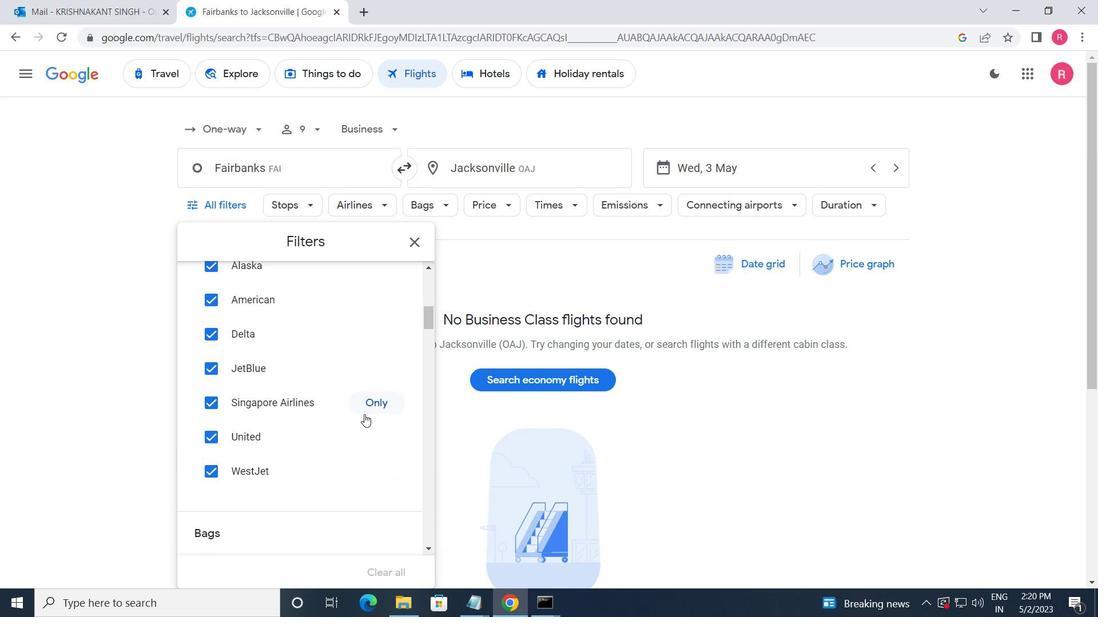 
Action: Mouse pressed left at (366, 408)
Screenshot: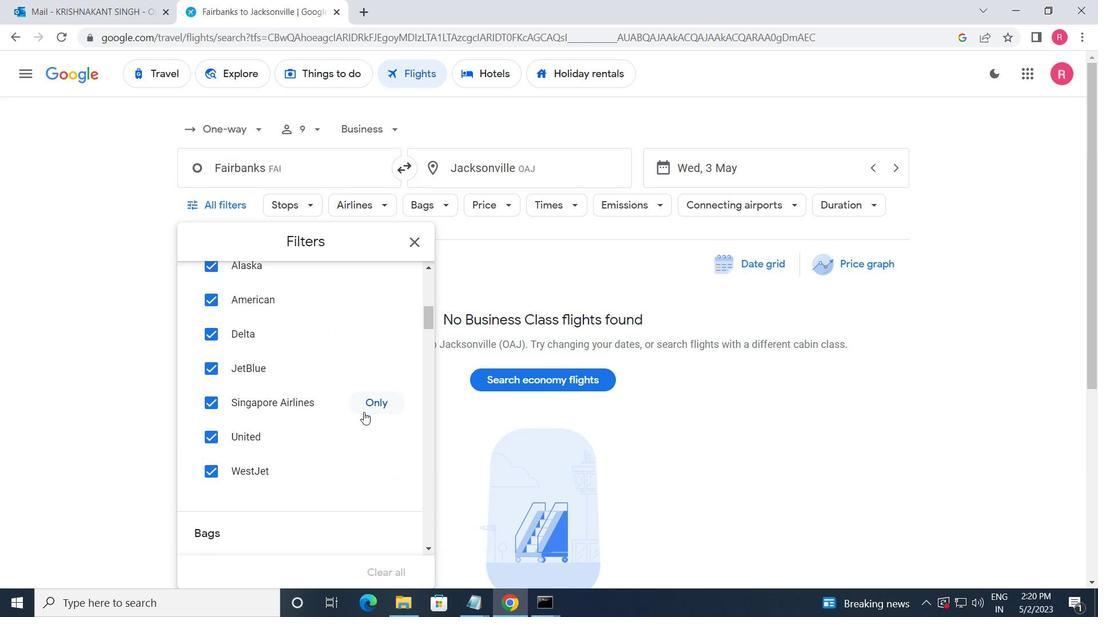 
Action: Mouse moved to (344, 420)
Screenshot: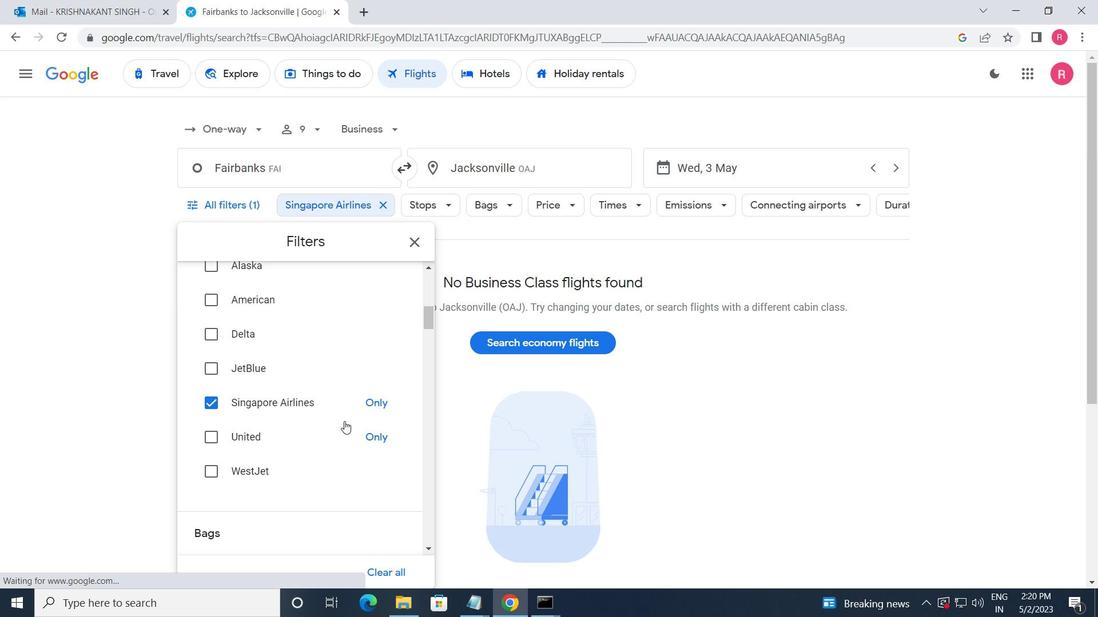 
Action: Mouse scrolled (344, 420) with delta (0, 0)
Screenshot: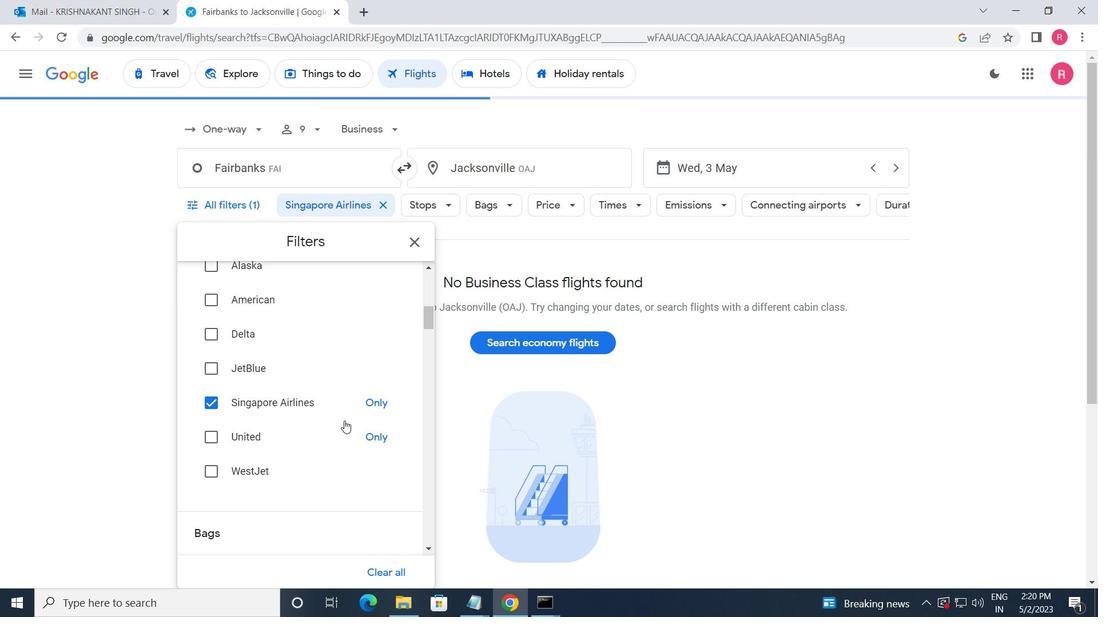 
Action: Mouse scrolled (344, 420) with delta (0, 0)
Screenshot: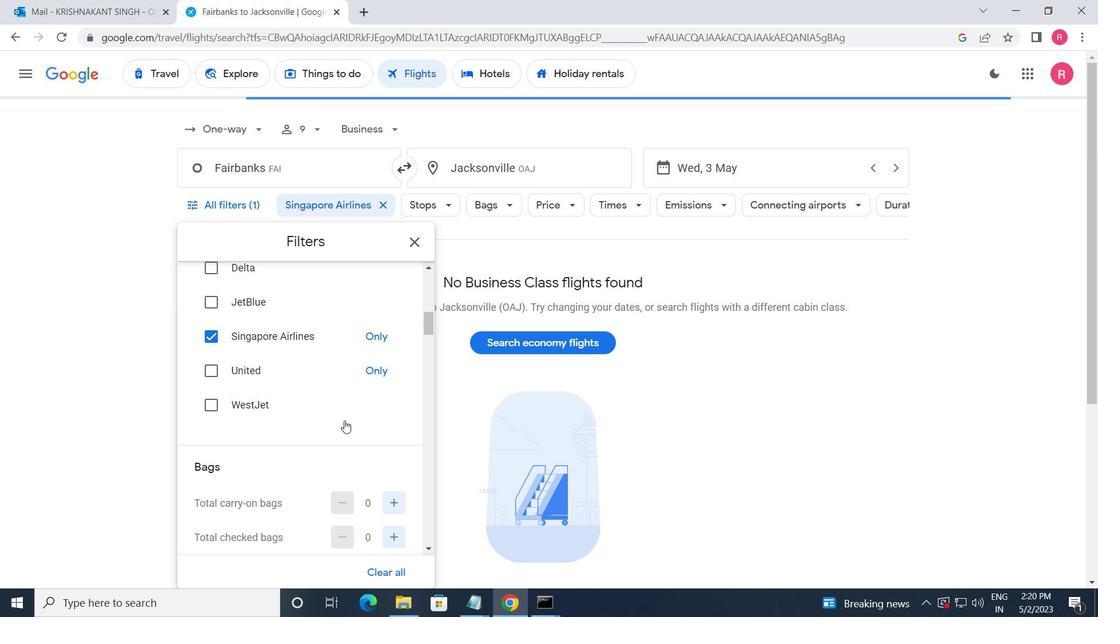 
Action: Mouse moved to (398, 424)
Screenshot: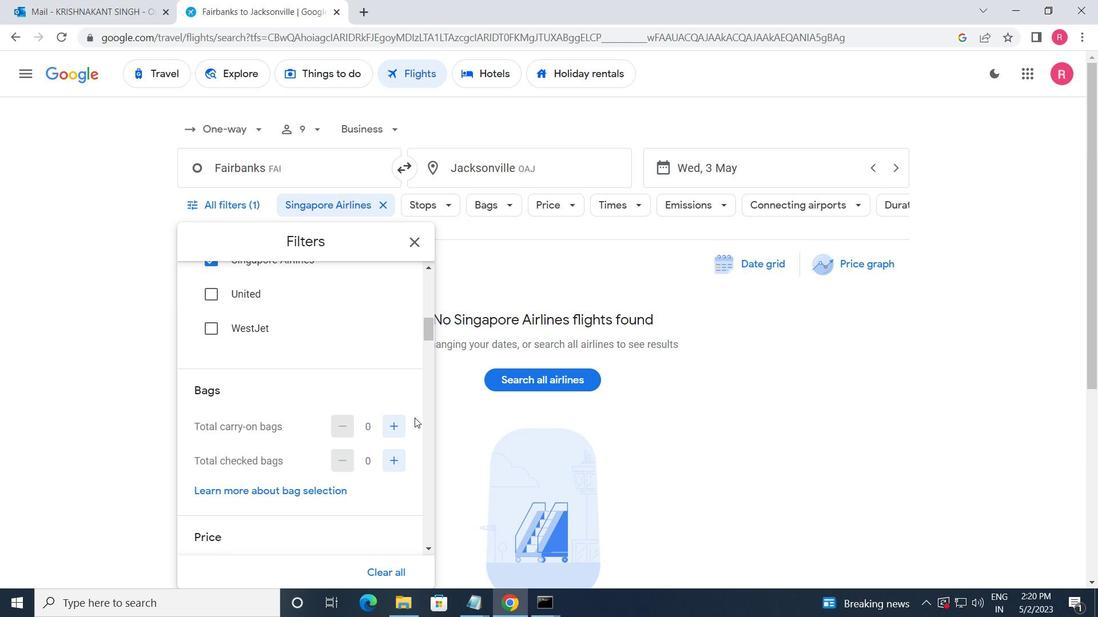 
Action: Mouse pressed left at (398, 424)
Screenshot: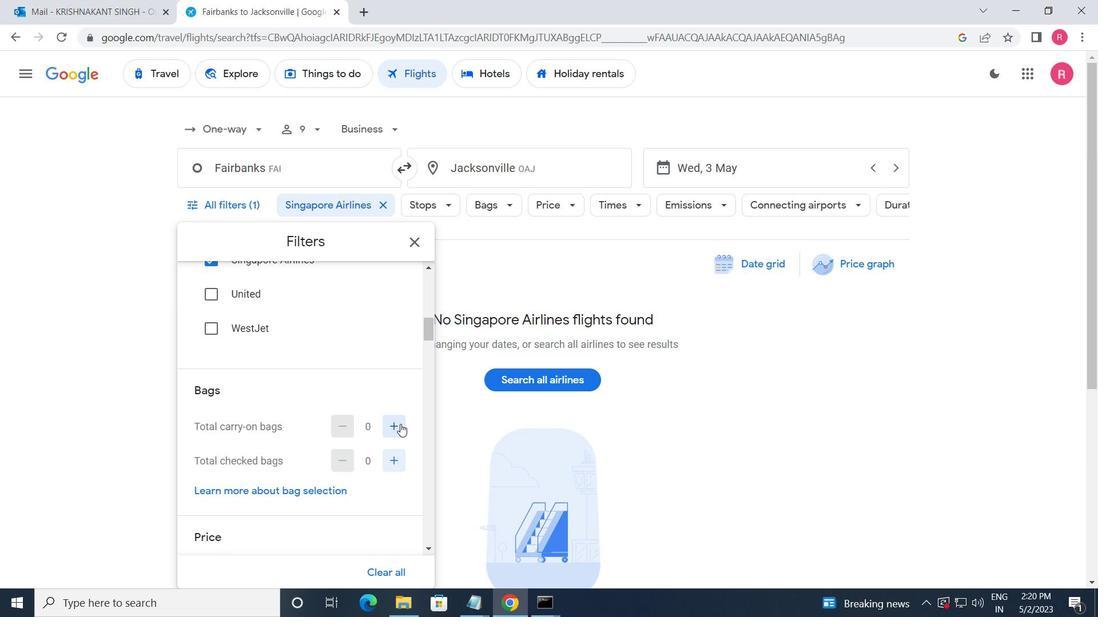 
Action: Mouse moved to (398, 425)
Screenshot: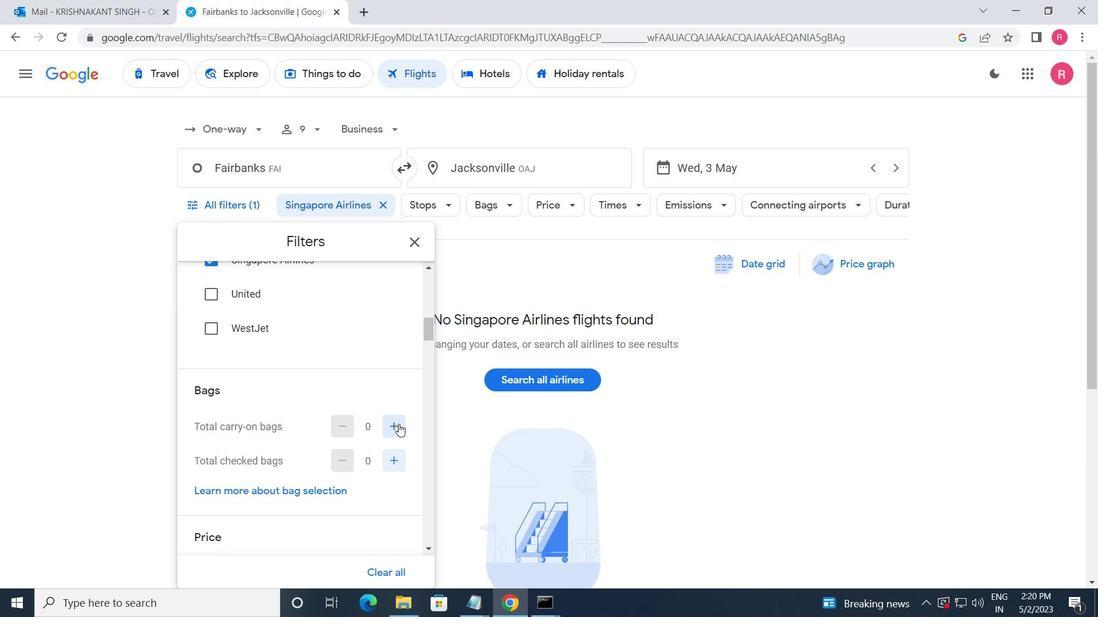 
Action: Mouse pressed left at (398, 425)
Screenshot: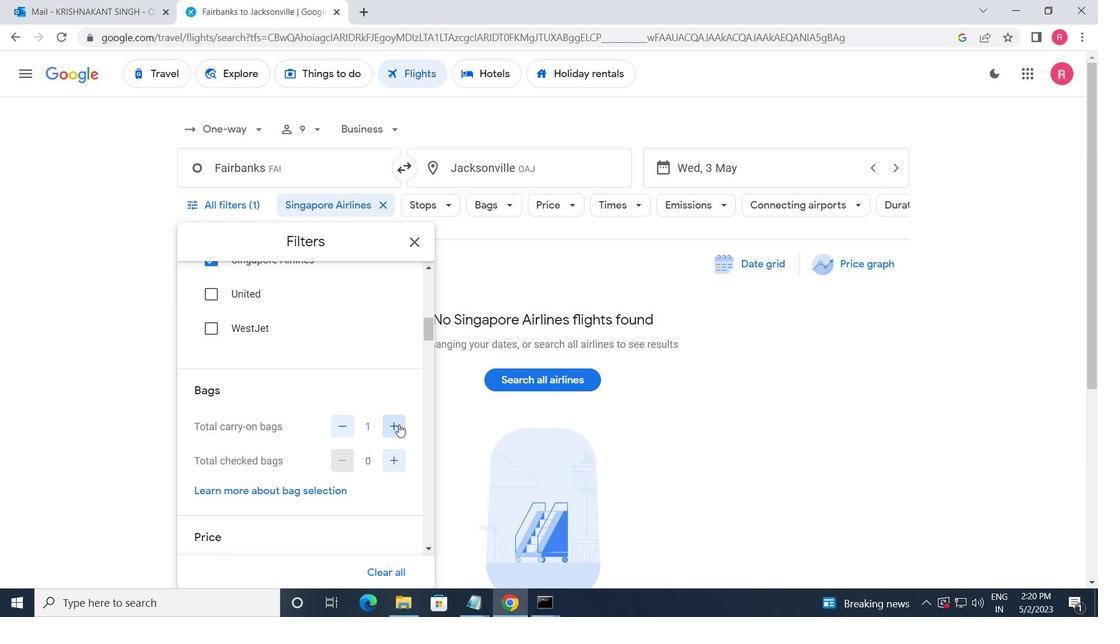 
Action: Mouse scrolled (398, 424) with delta (0, 0)
Screenshot: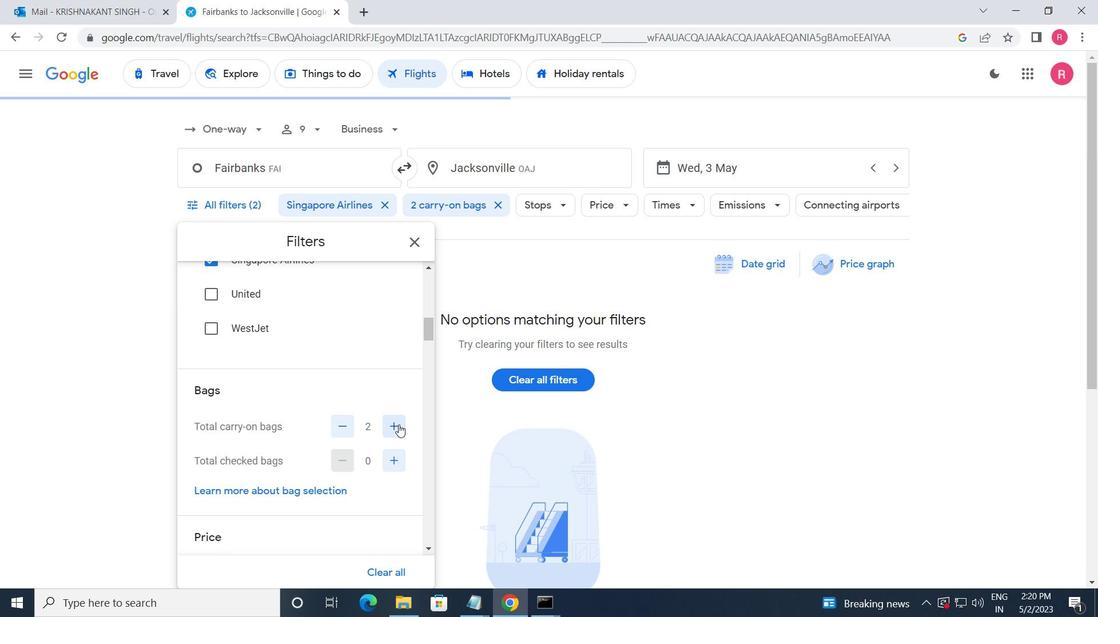 
Action: Mouse scrolled (398, 424) with delta (0, 0)
Screenshot: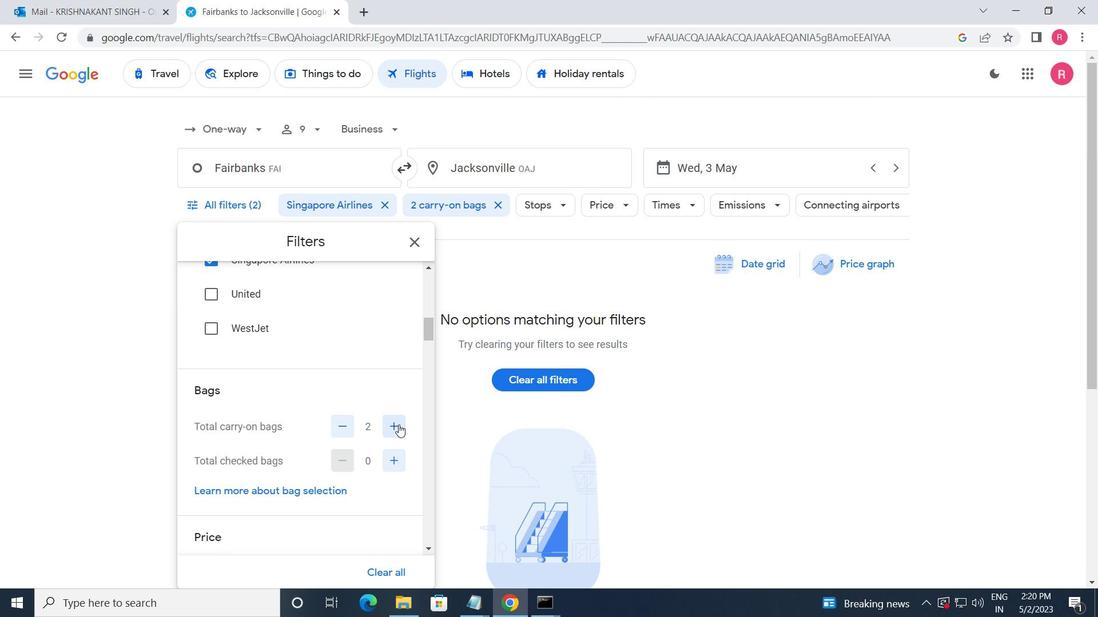 
Action: Mouse scrolled (398, 424) with delta (0, 0)
Screenshot: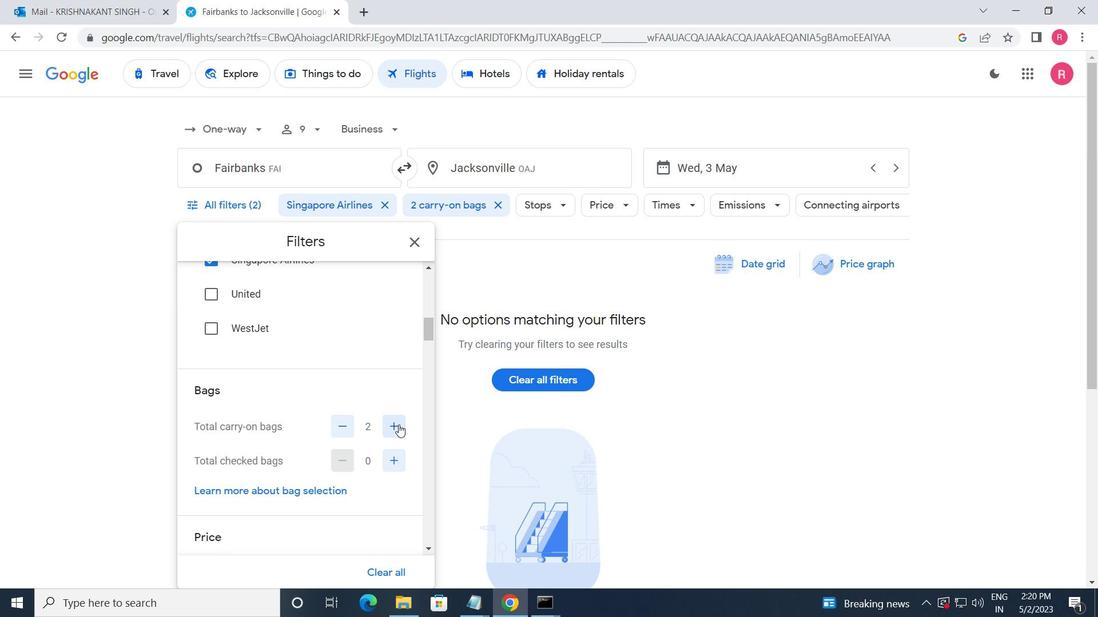 
Action: Mouse moved to (325, 374)
Screenshot: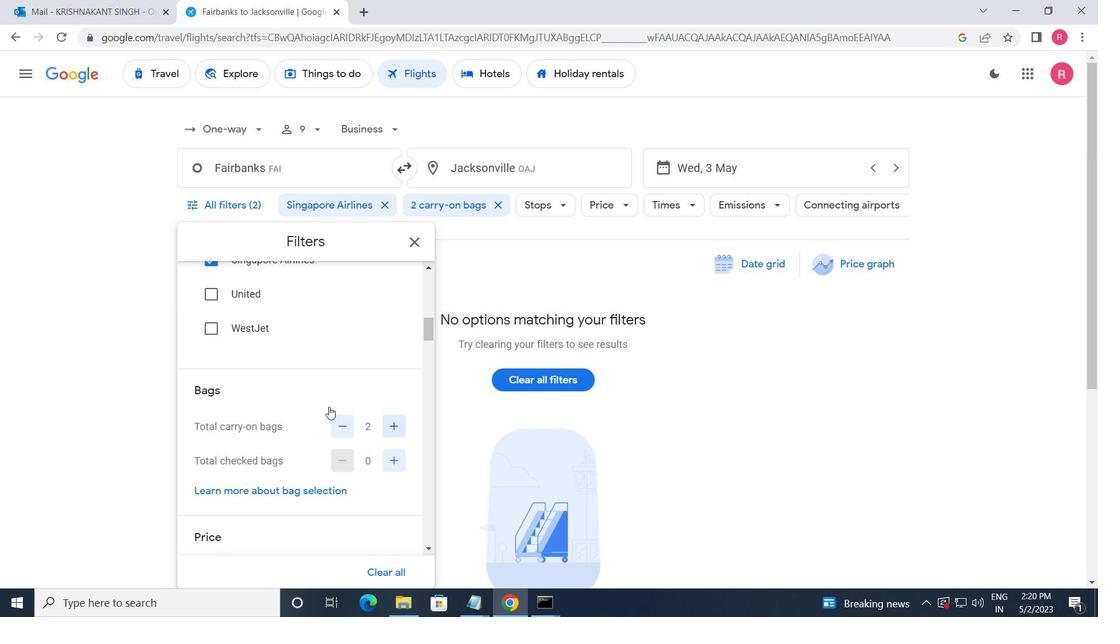 
Action: Mouse scrolled (325, 374) with delta (0, 0)
Screenshot: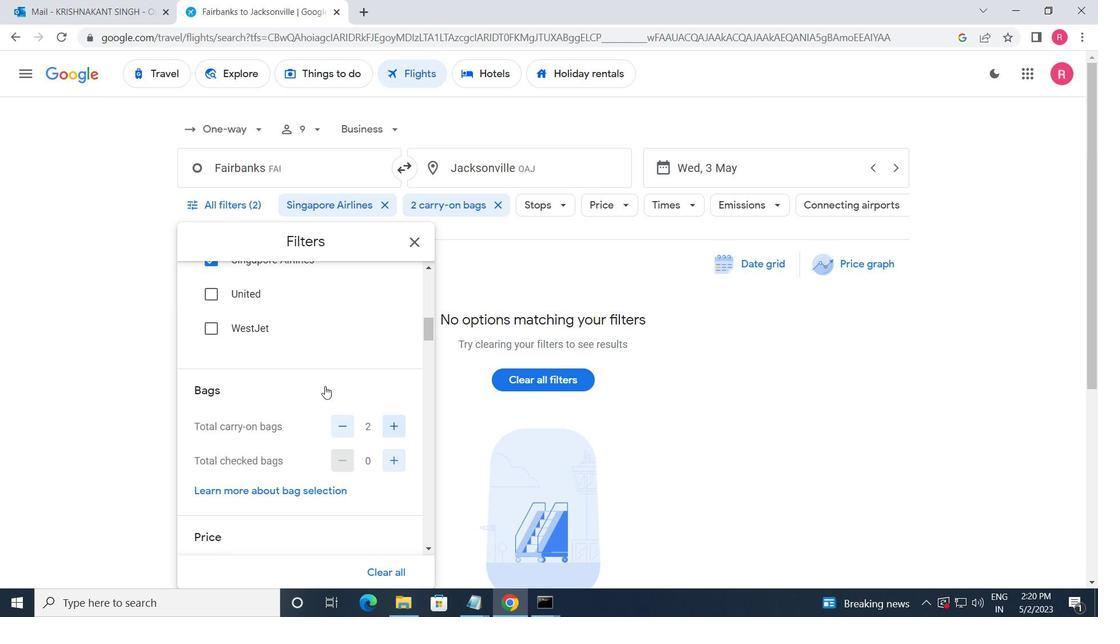 
Action: Mouse scrolled (325, 374) with delta (0, 0)
Screenshot: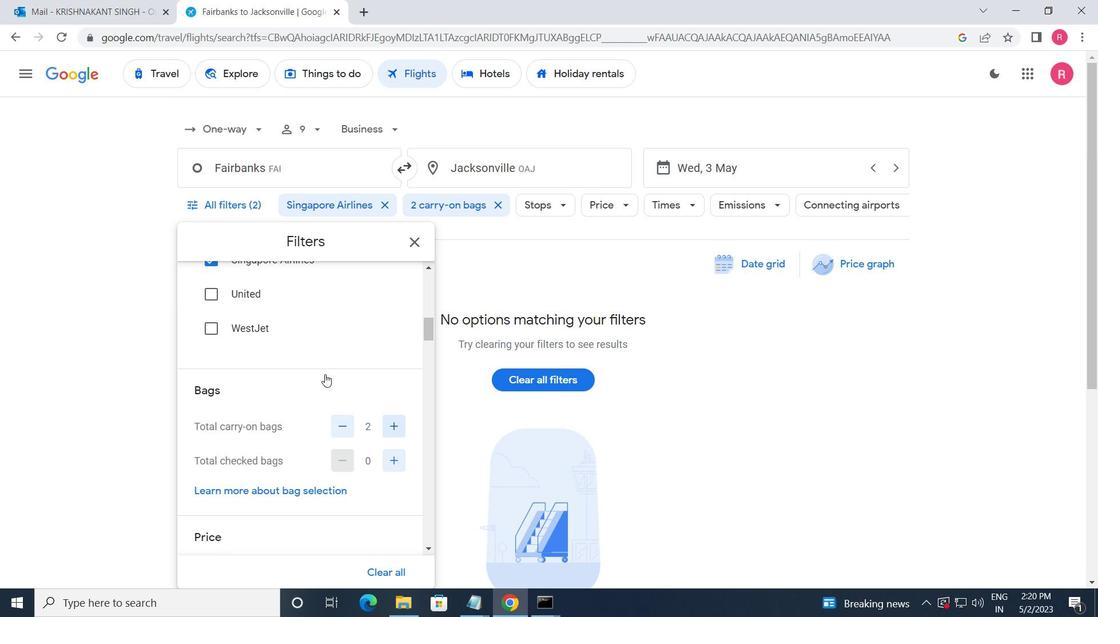 
Action: Mouse moved to (325, 374)
Screenshot: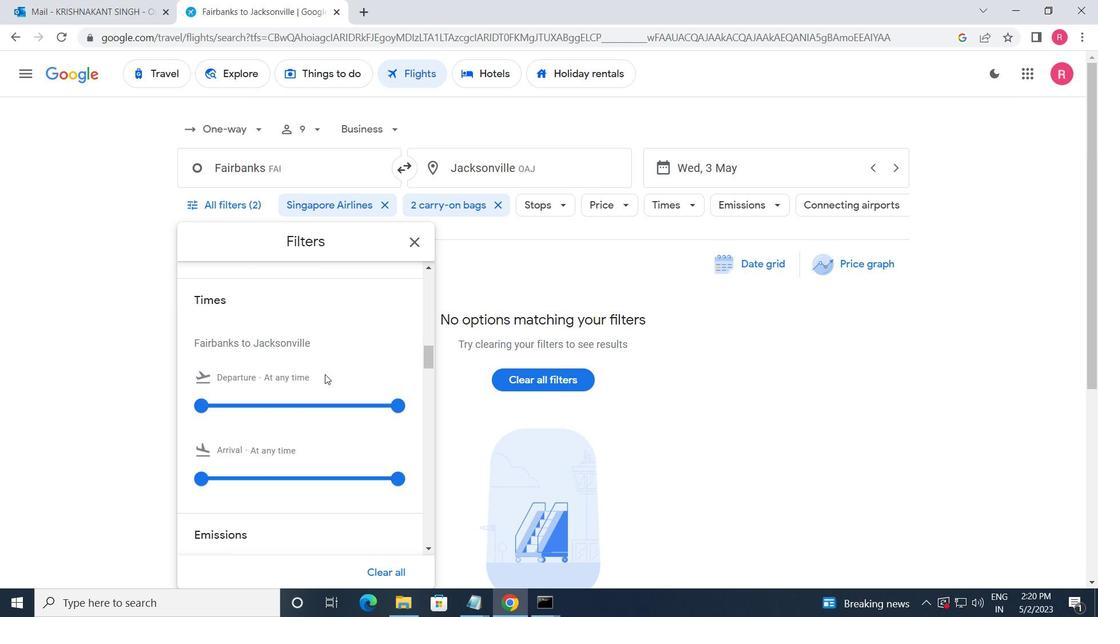 
Action: Mouse scrolled (325, 374) with delta (0, 0)
Screenshot: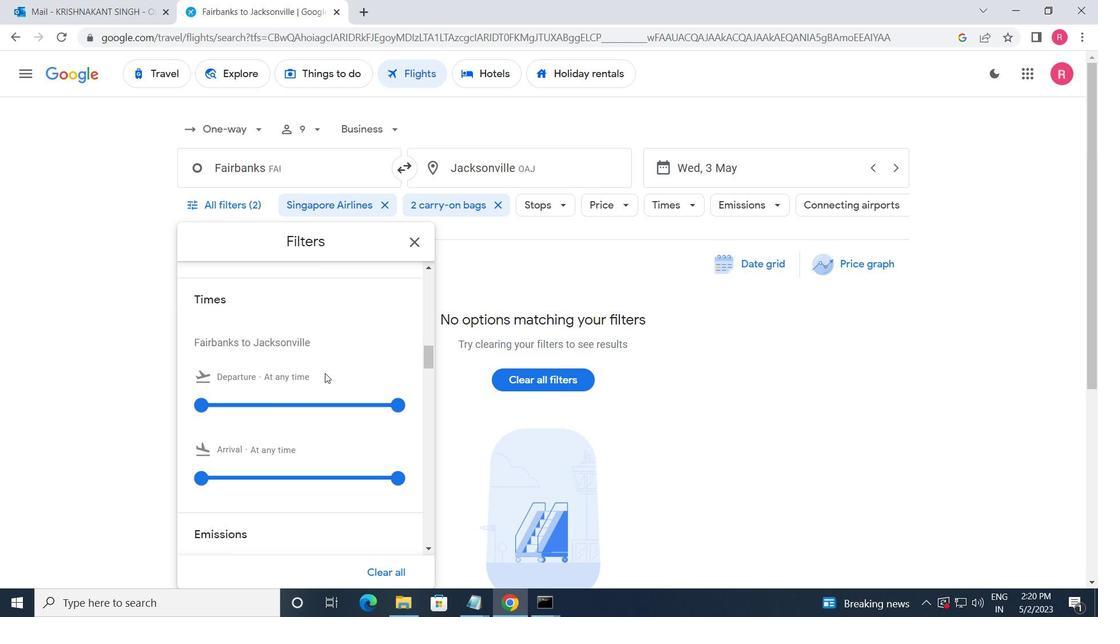 
Action: Mouse moved to (408, 314)
Screenshot: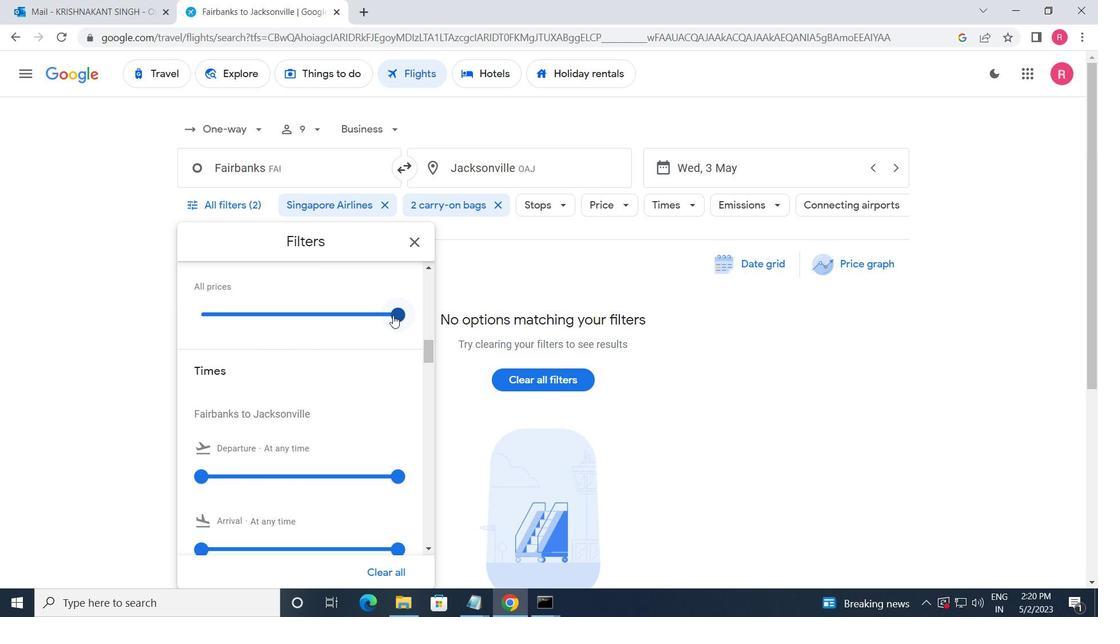 
Action: Mouse pressed left at (408, 314)
Screenshot: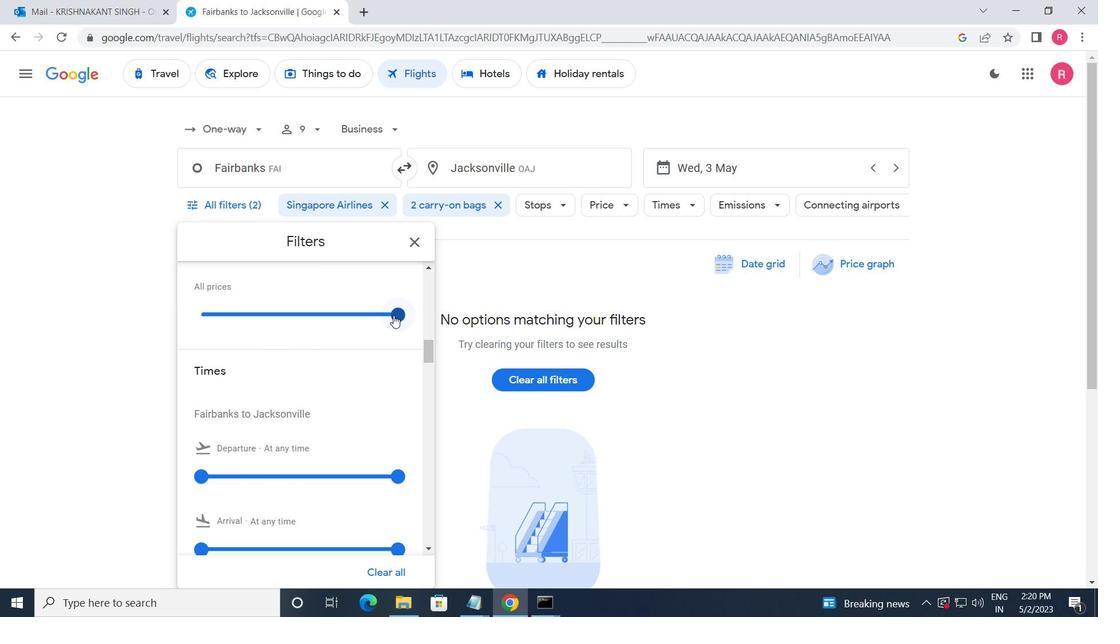 
Action: Mouse moved to (333, 408)
Screenshot: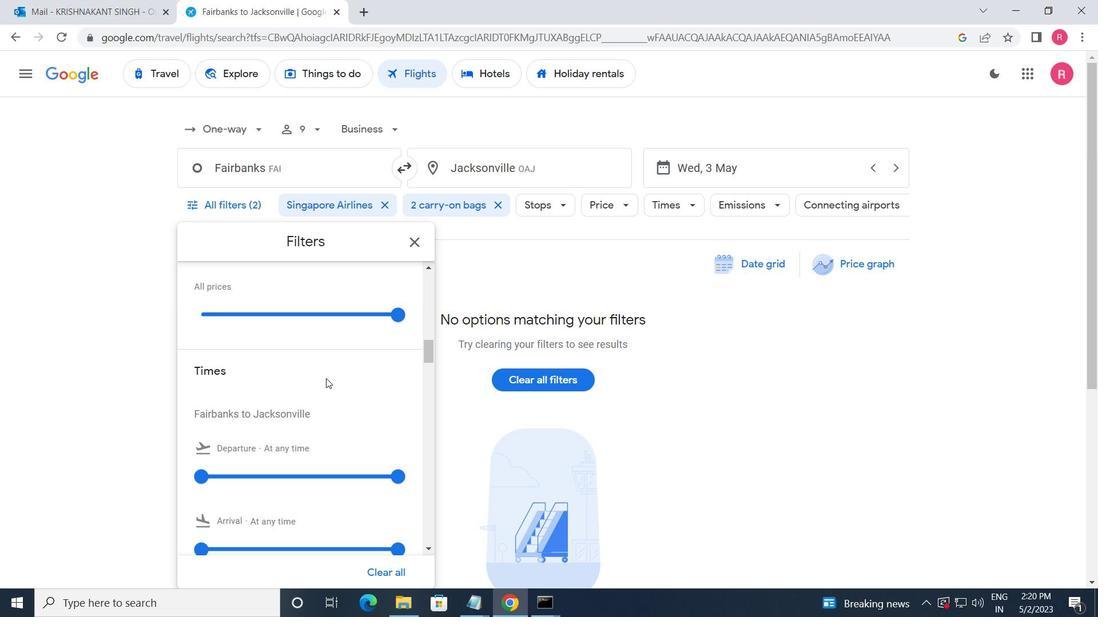 
Action: Mouse scrolled (333, 407) with delta (0, 0)
Screenshot: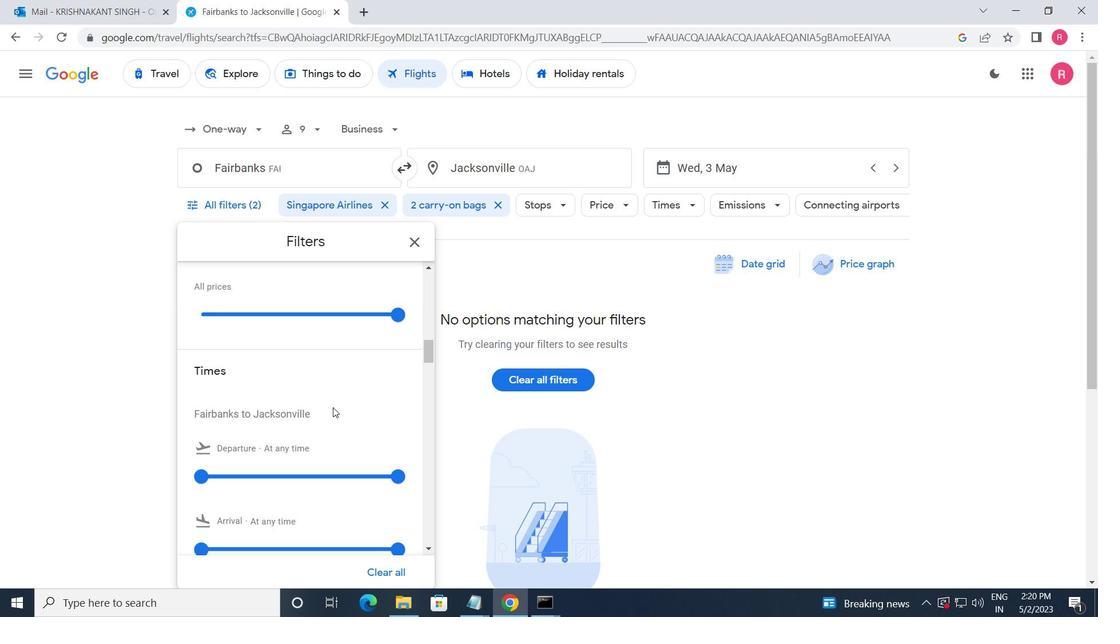 
Action: Mouse scrolled (333, 407) with delta (0, 0)
Screenshot: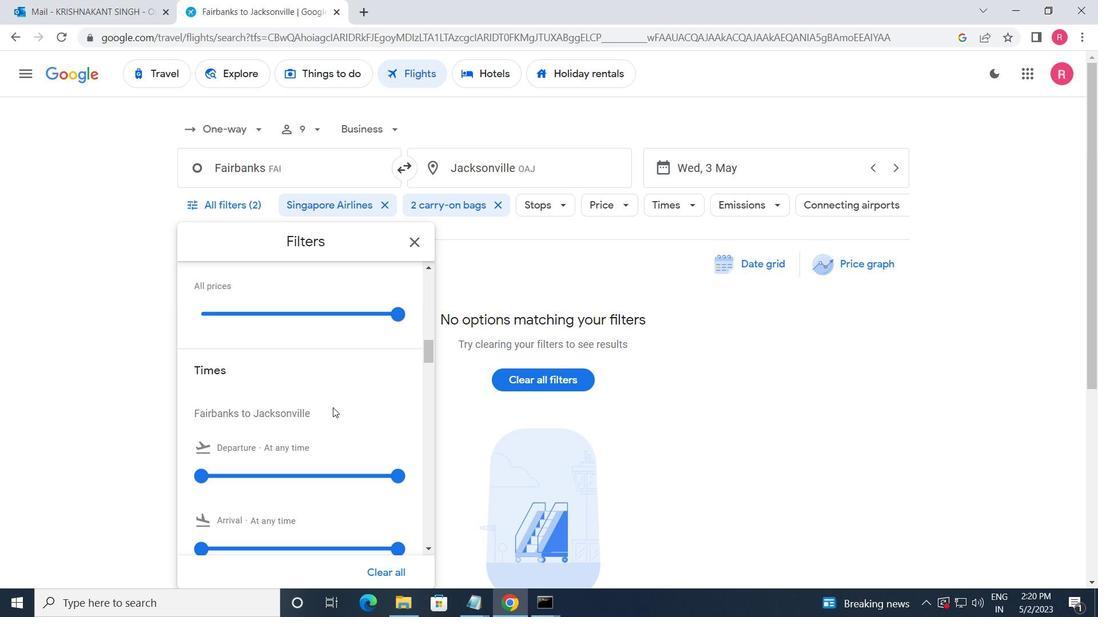 
Action: Mouse moved to (203, 335)
Screenshot: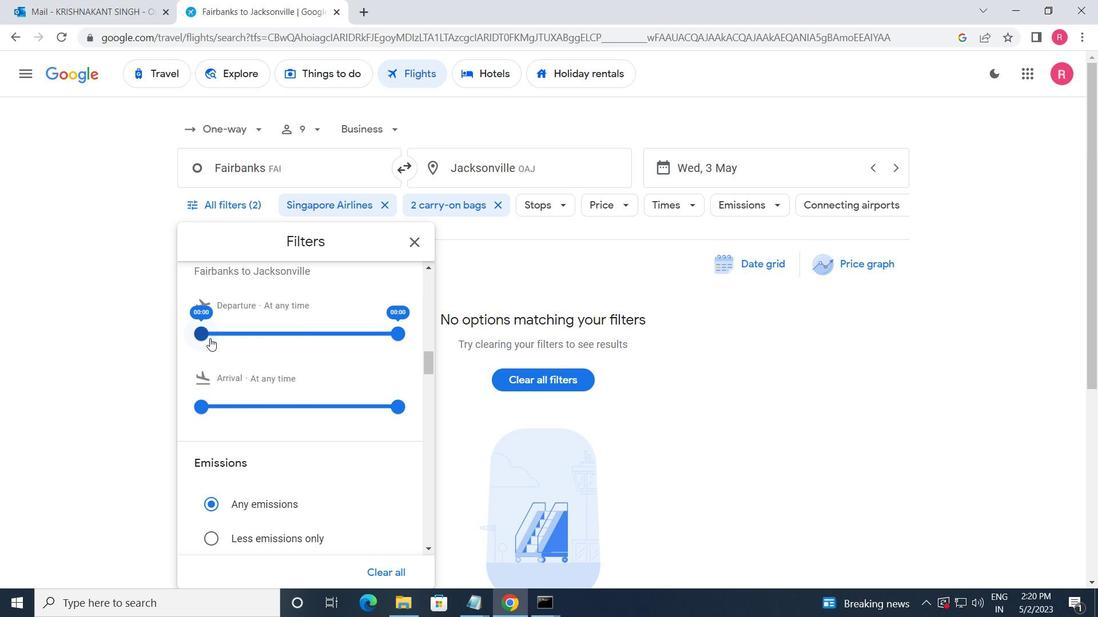 
Action: Mouse pressed left at (203, 335)
Screenshot: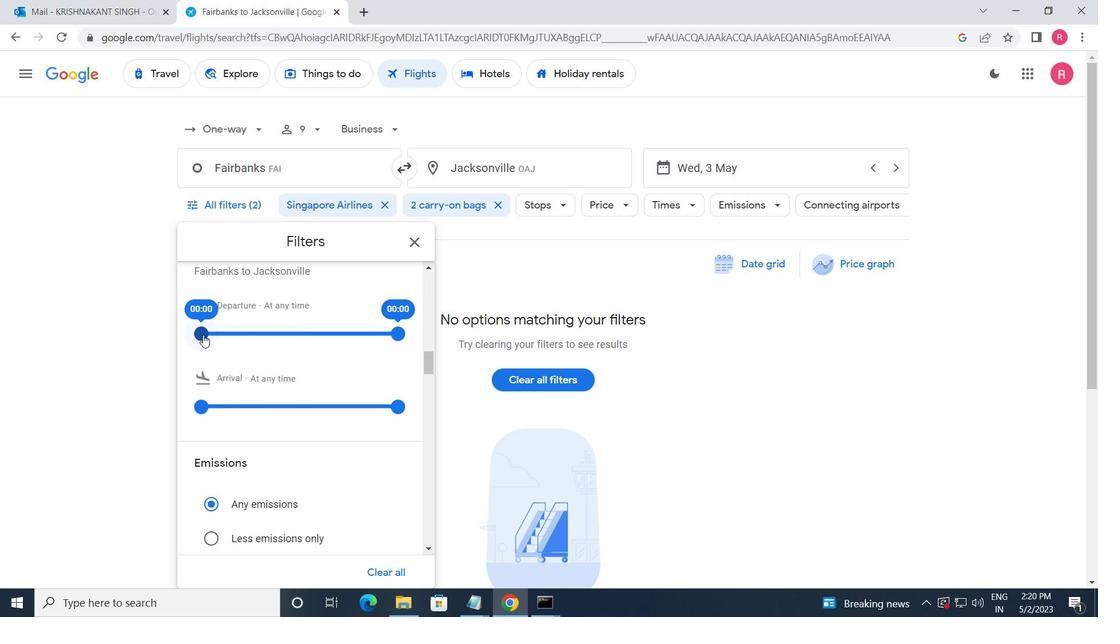 
Action: Mouse moved to (397, 336)
Screenshot: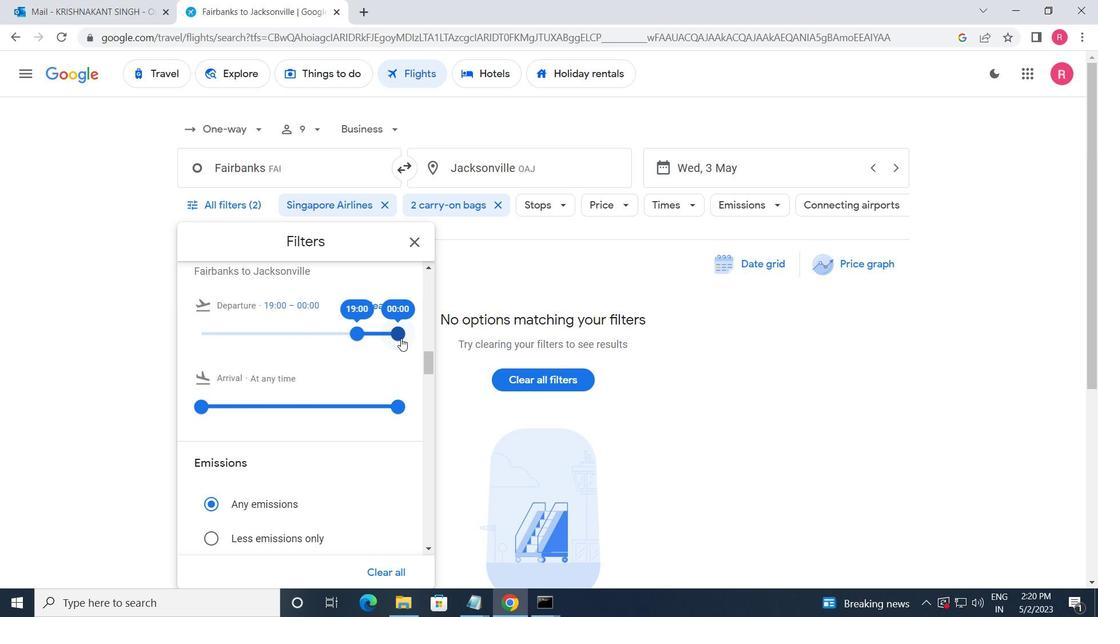 
Action: Mouse pressed left at (397, 336)
Screenshot: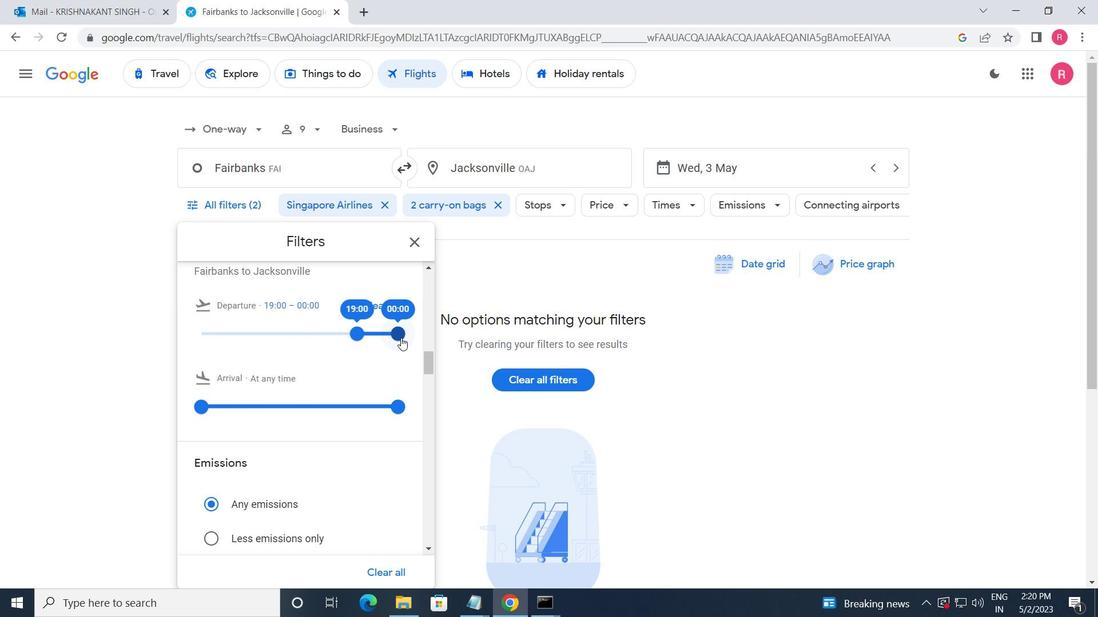 
Action: Mouse moved to (413, 250)
Screenshot: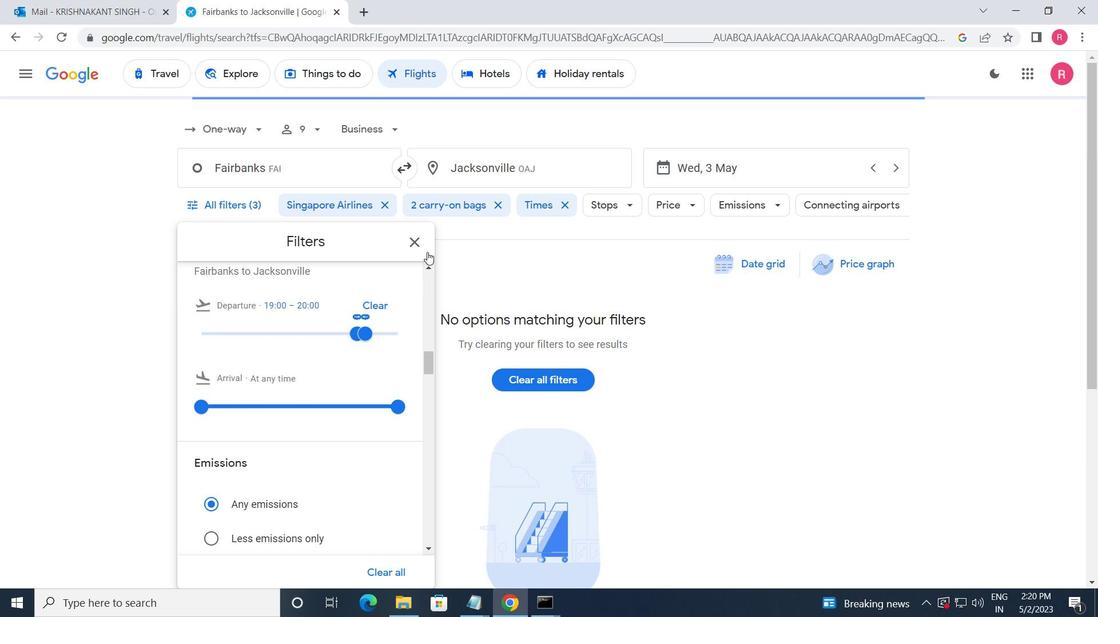 
Action: Mouse pressed left at (413, 250)
Screenshot: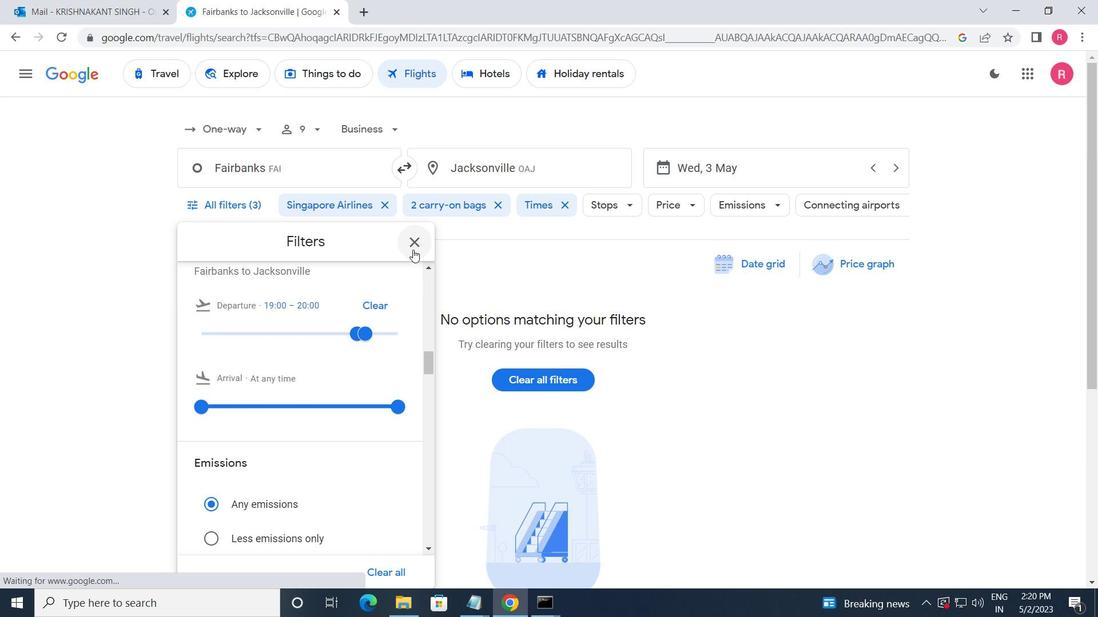 
Action: Mouse moved to (330, 193)
Screenshot: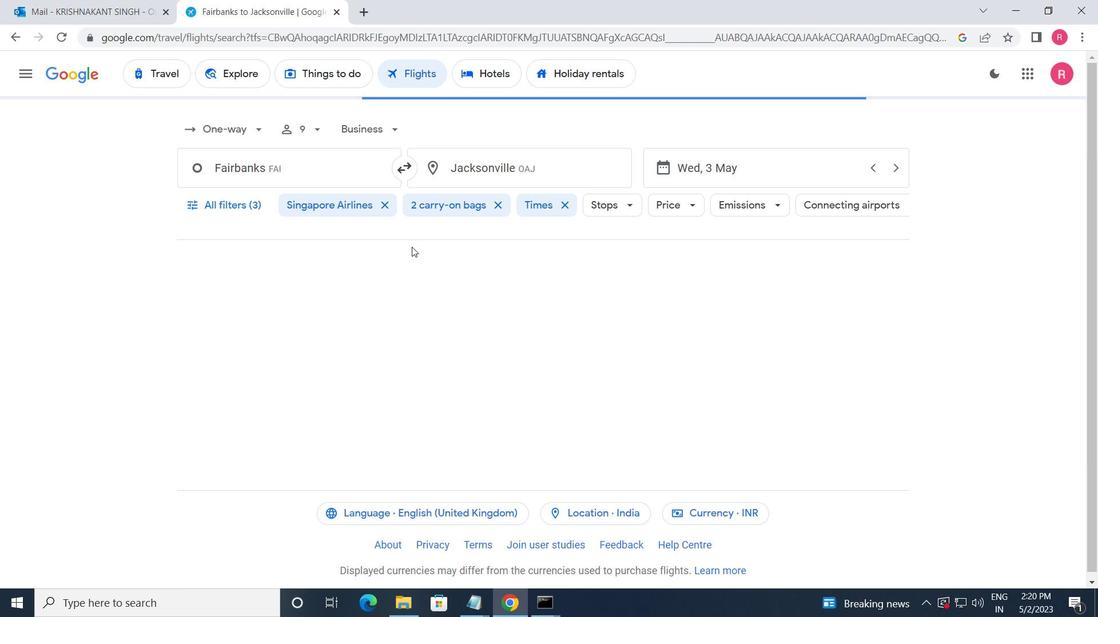 
